 Task: Create new contact,   with mail id: 'Ella.Martinez@roundabouttheatre.org', first name: 'Ella', Last name: 'Martinez', Job Title: Research Scientist, Phone number (305) 555-9012. Change life cycle stage to  'Lead' and lead status to 'New'. Add new company to the associated contact: www.cisco.com and type: Other. Logged in from softage.10@softage.net
Action: Mouse moved to (63, 43)
Screenshot: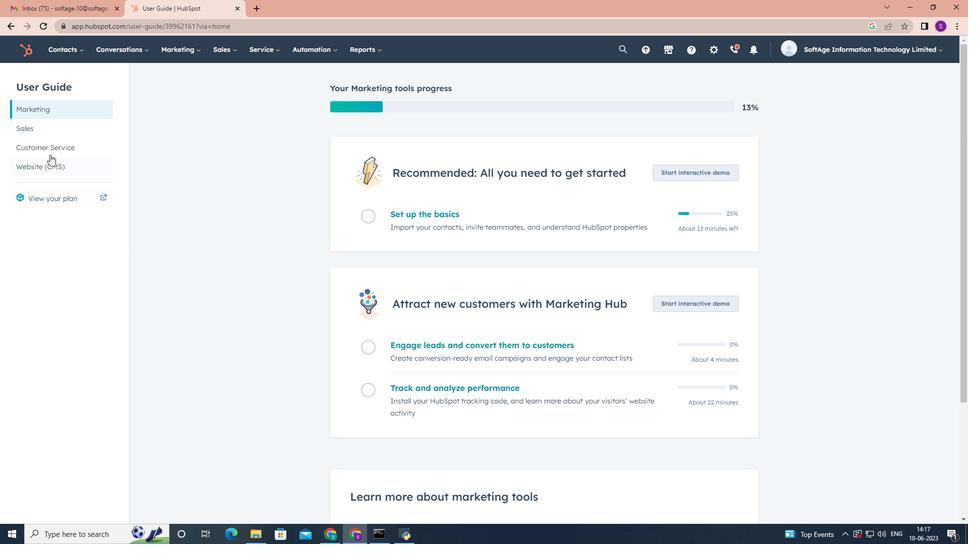 
Action: Mouse pressed left at (63, 43)
Screenshot: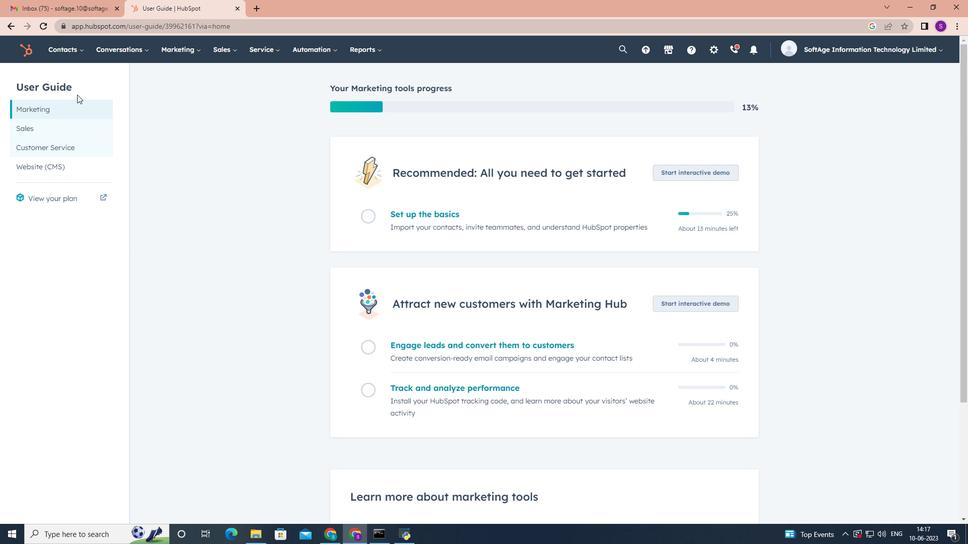 
Action: Mouse moved to (93, 84)
Screenshot: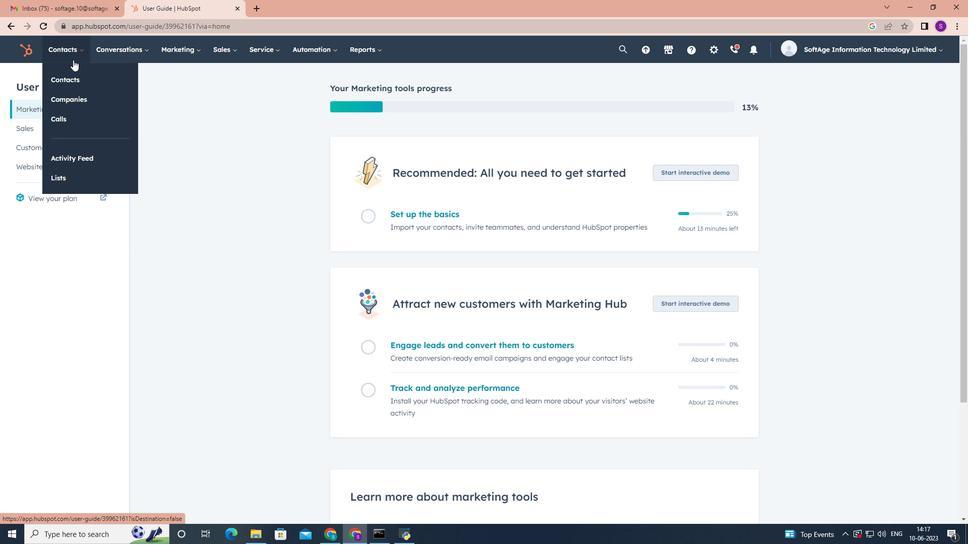 
Action: Mouse pressed left at (93, 84)
Screenshot: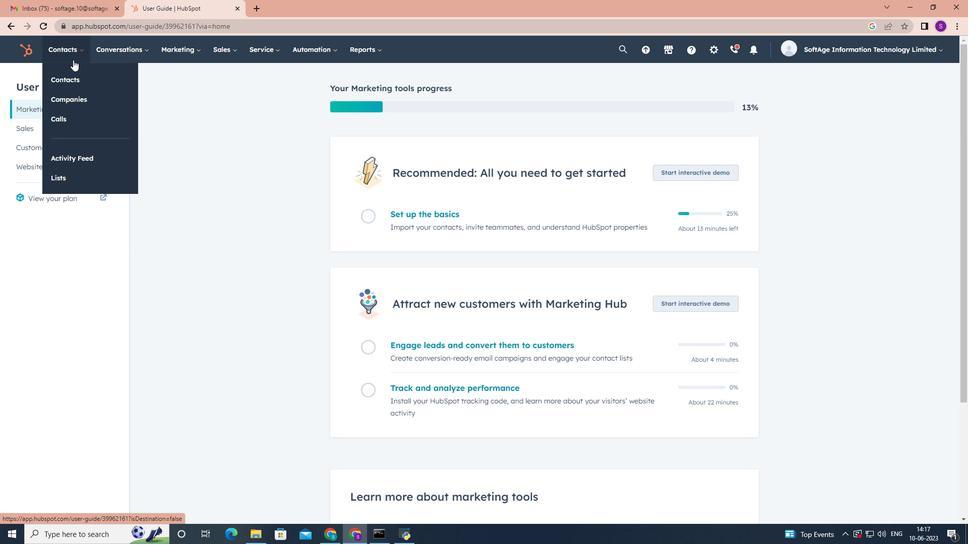 
Action: Mouse moved to (900, 83)
Screenshot: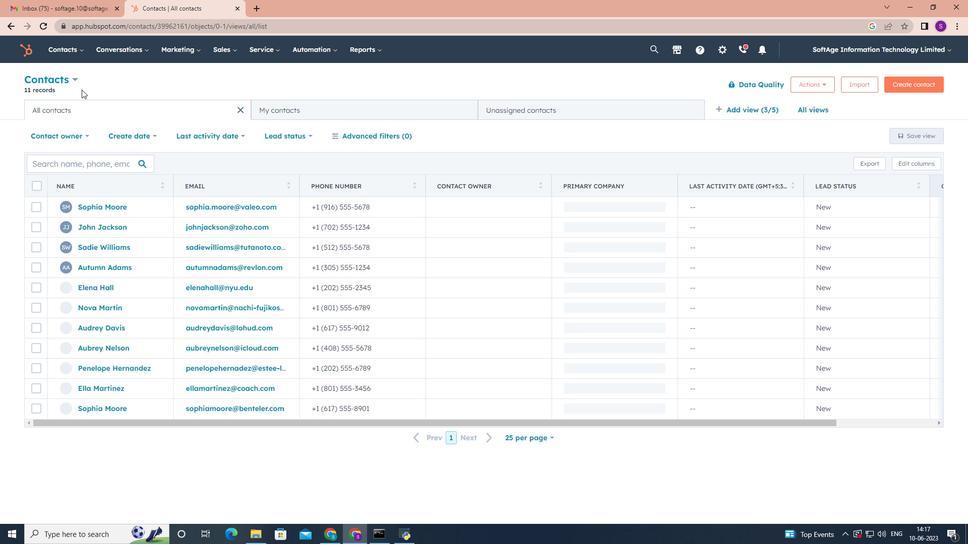 
Action: Mouse pressed left at (900, 83)
Screenshot: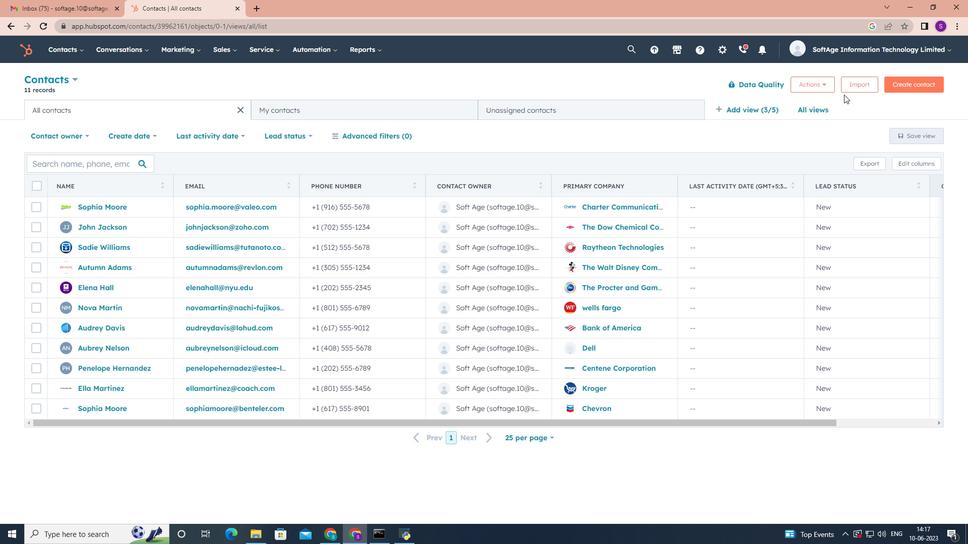 
Action: Mouse moved to (826, 134)
Screenshot: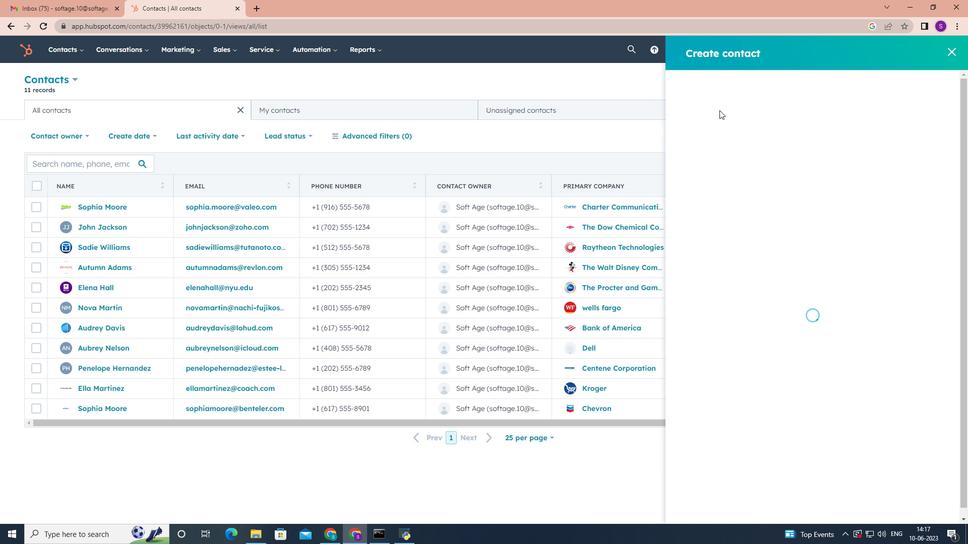 
Action: Mouse pressed left at (826, 134)
Screenshot: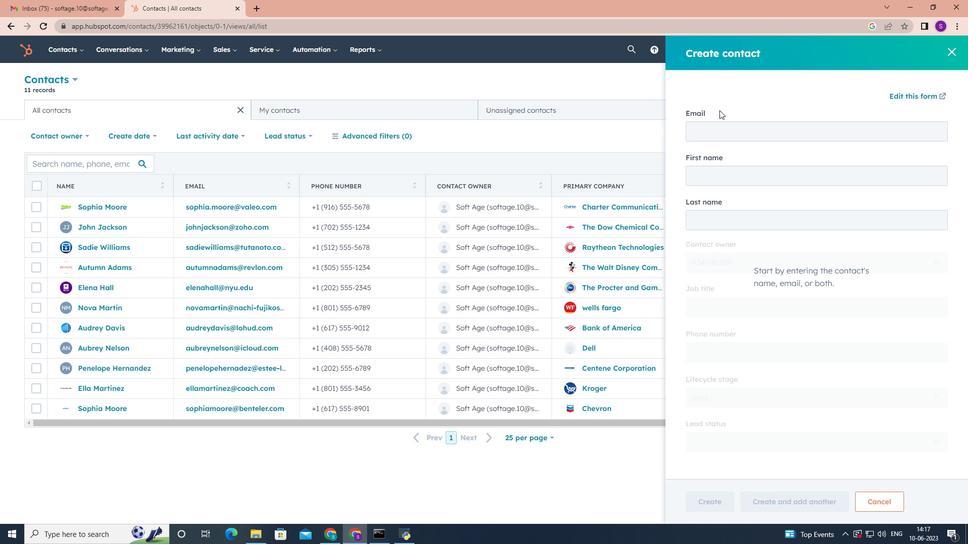 
Action: Key pressed <Key.shift>Ella.<Key.shift><Key.shift><Key.shift><Key.shift><Key.shift>Martinez<Key.shift>@roundabouttheatre.org<Key.tab><Key.shift><Key.shift><Key.shift><Key.shift><Key.shift><Key.shift><Key.shift><Key.shift><Key.shift><Key.shift><Key.shift><Key.shift><Key.shift><Key.shift><Key.shift><Key.shift><Key.shift><Key.shift><Key.shift><Key.shift><Key.shift><Key.shift><Key.shift>Ella<Key.tab><Key.shift><Key.shift><Key.shift><Key.shift><Key.shift><Key.shift><Key.shift><Key.shift><Key.shift><Key.shift><Key.shift><Key.shift><Key.shift><Key.shift><Key.shift><Key.shift><Key.shift><Key.shift><Key.shift><Key.shift><Key.shift><Key.shift><Key.shift><Key.shift><Key.shift>Martinez<Key.tab><Key.tab><Key.shift>Research<Key.space><Key.shift>cientist<Key.tab>3055559012<Key.tab><Key.tab><Key.tab><Key.tab><Key.enter>
Screenshot: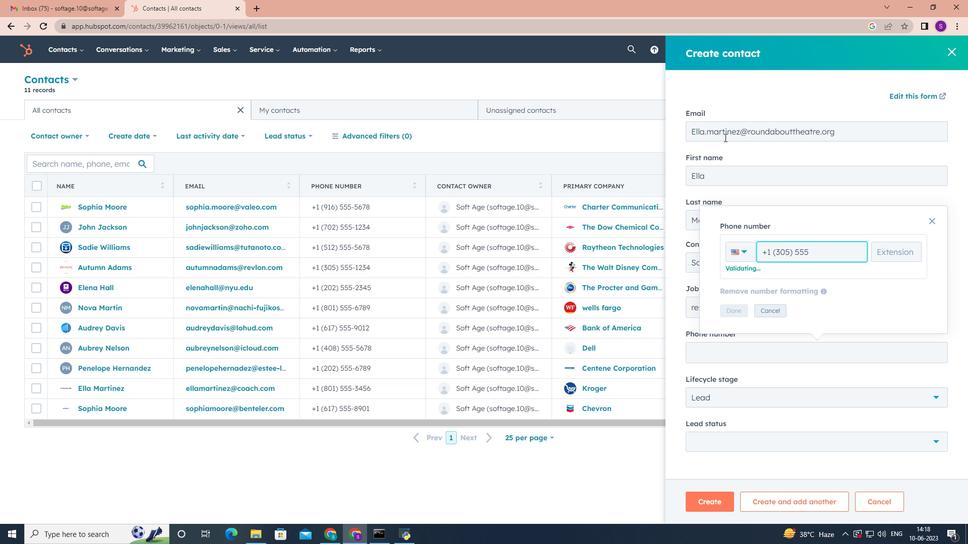
Action: Mouse scrolled (826, 134) with delta (0, 0)
Screenshot: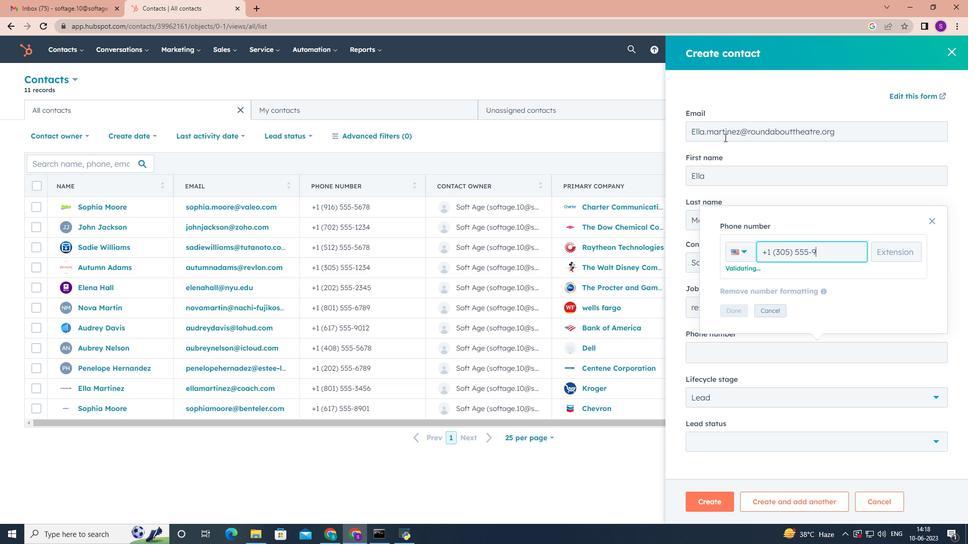 
Action: Mouse scrolled (826, 134) with delta (0, 0)
Screenshot: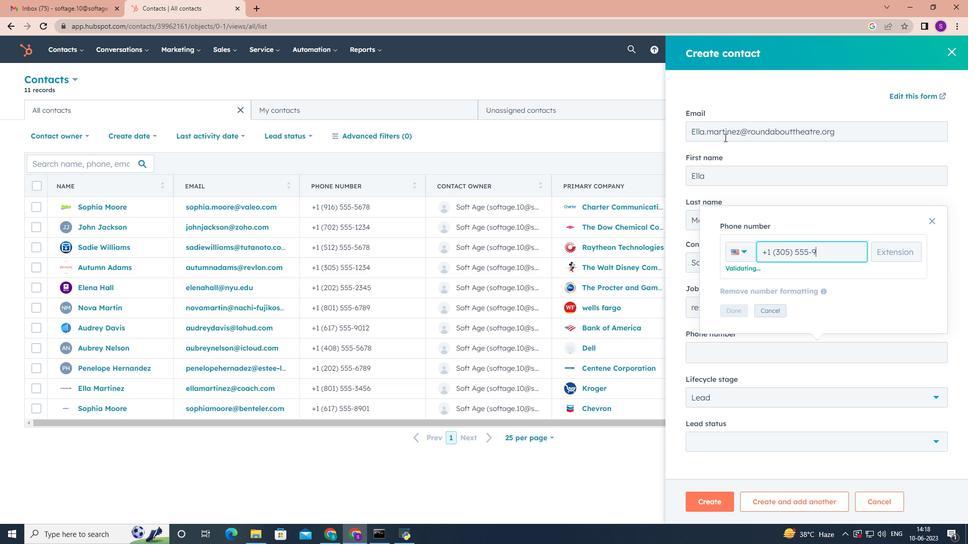 
Action: Mouse scrolled (826, 134) with delta (0, 0)
Screenshot: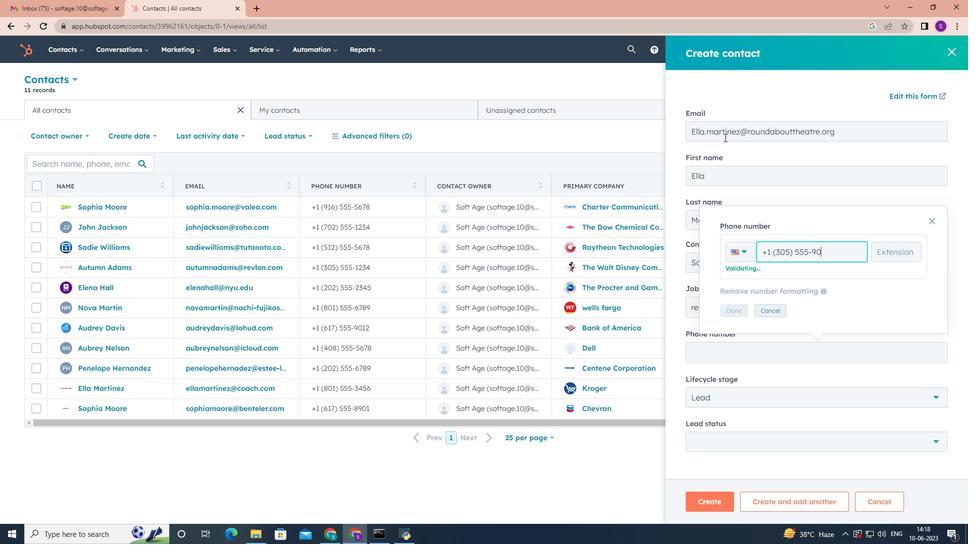 
Action: Mouse scrolled (826, 134) with delta (0, 0)
Screenshot: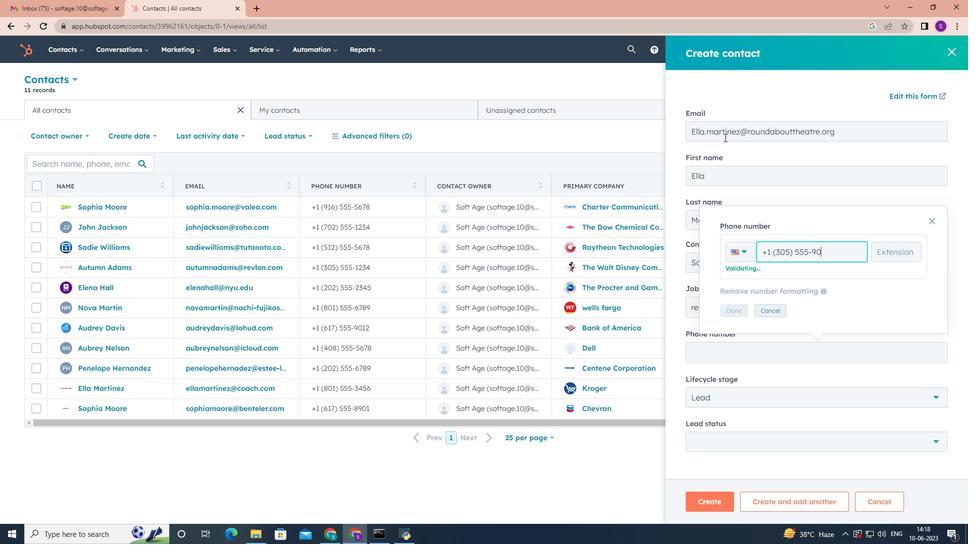 
Action: Mouse moved to (944, 391)
Screenshot: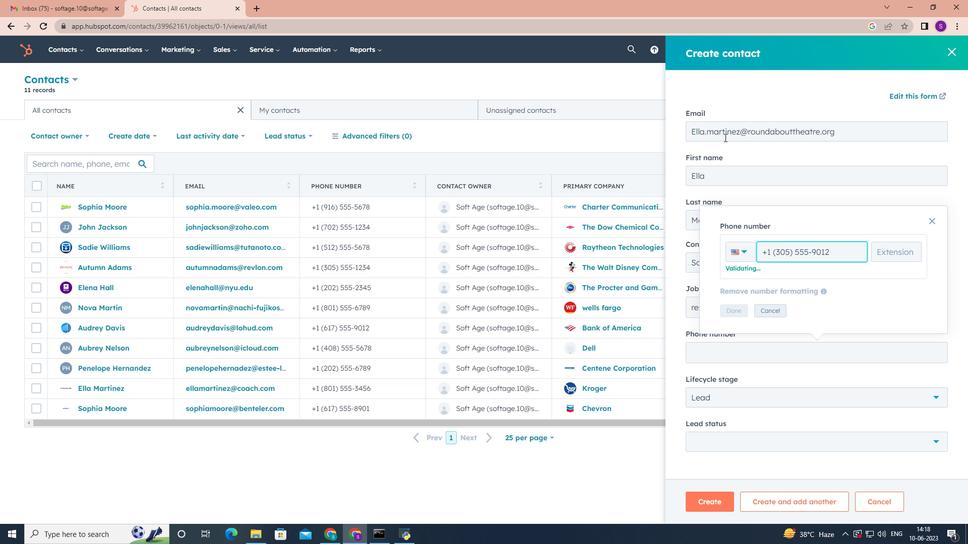 
Action: Mouse pressed left at (944, 391)
Screenshot: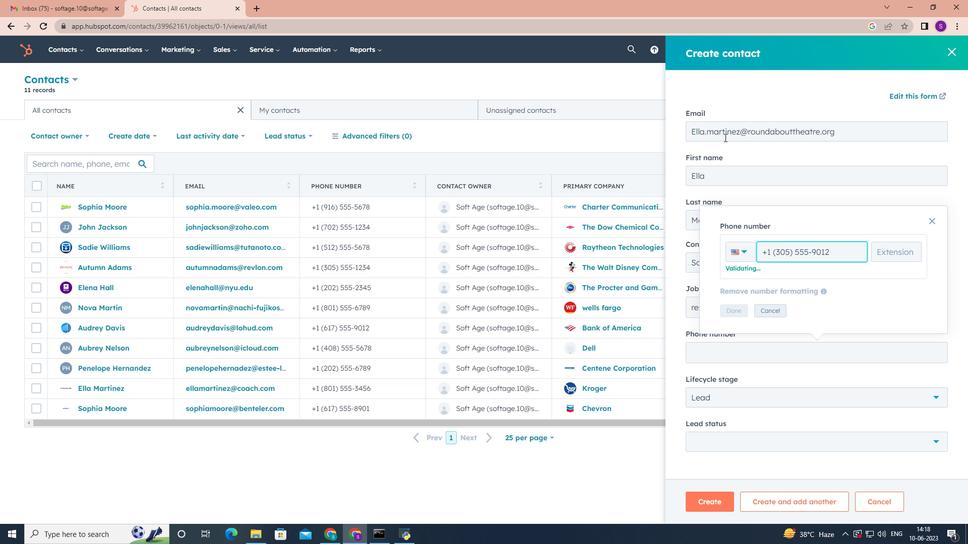 
Action: Mouse moved to (771, 302)
Screenshot: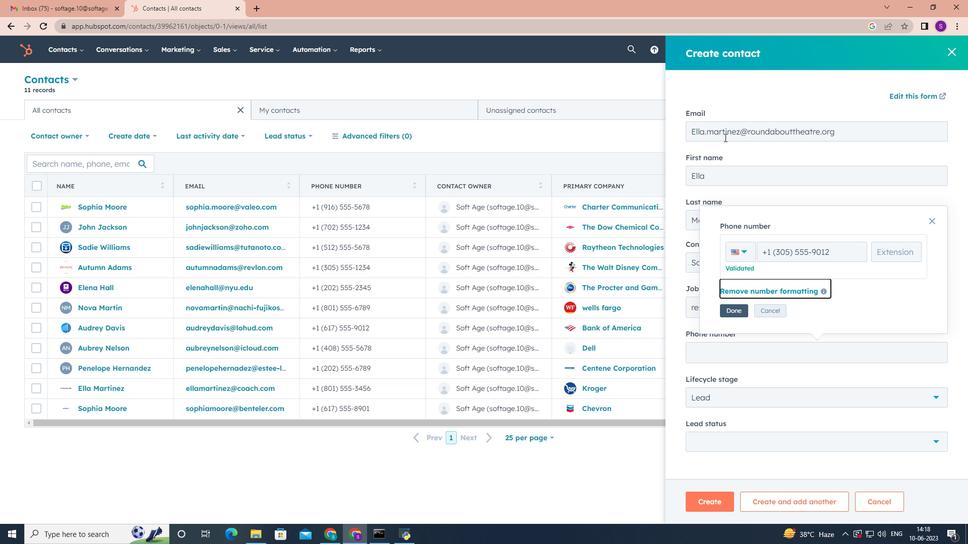
Action: Mouse pressed left at (771, 302)
Screenshot: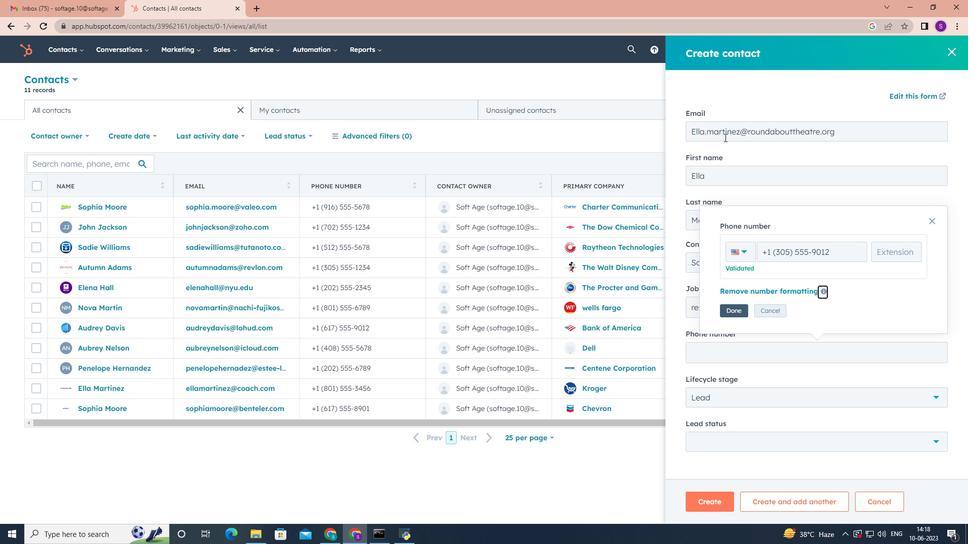 
Action: Mouse moved to (943, 446)
Screenshot: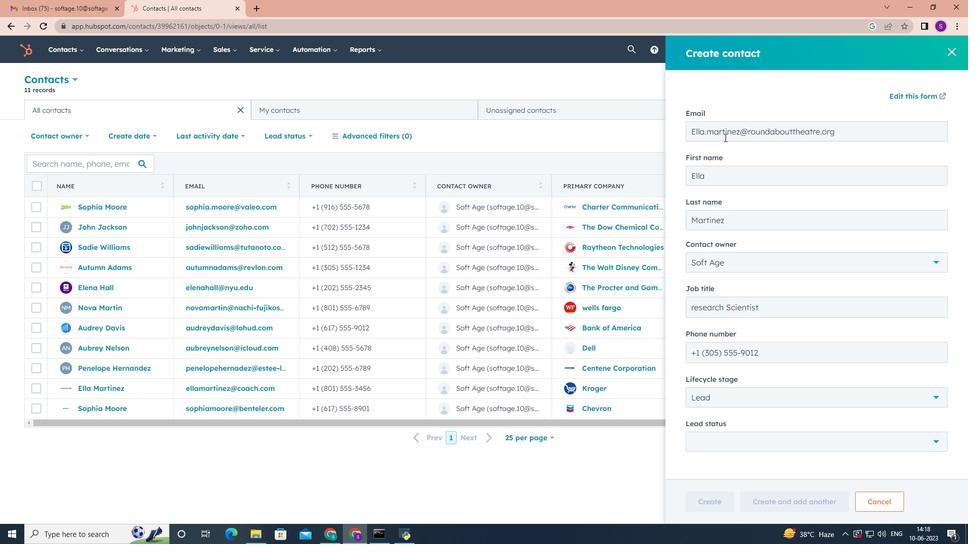 
Action: Mouse pressed left at (943, 446)
Screenshot: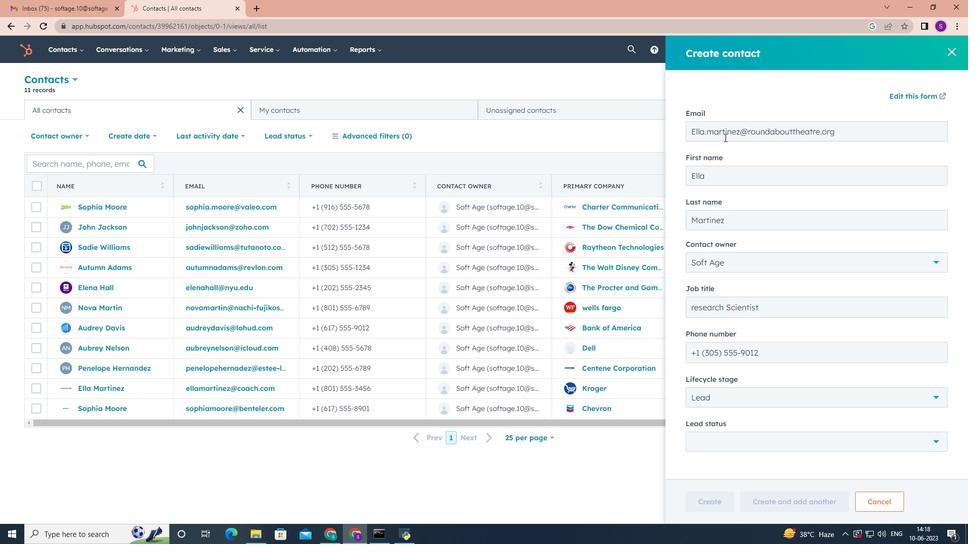 
Action: Mouse moved to (745, 344)
Screenshot: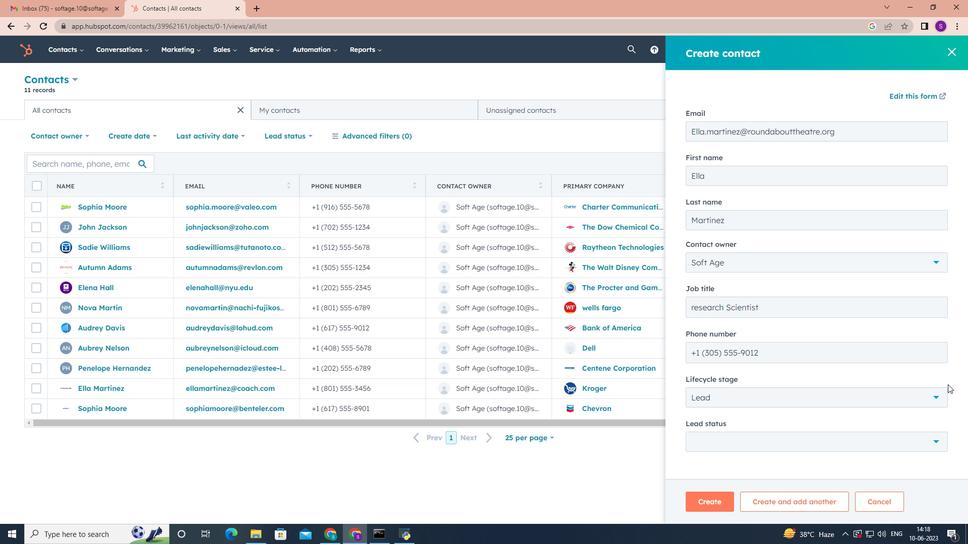 
Action: Mouse pressed left at (745, 344)
Screenshot: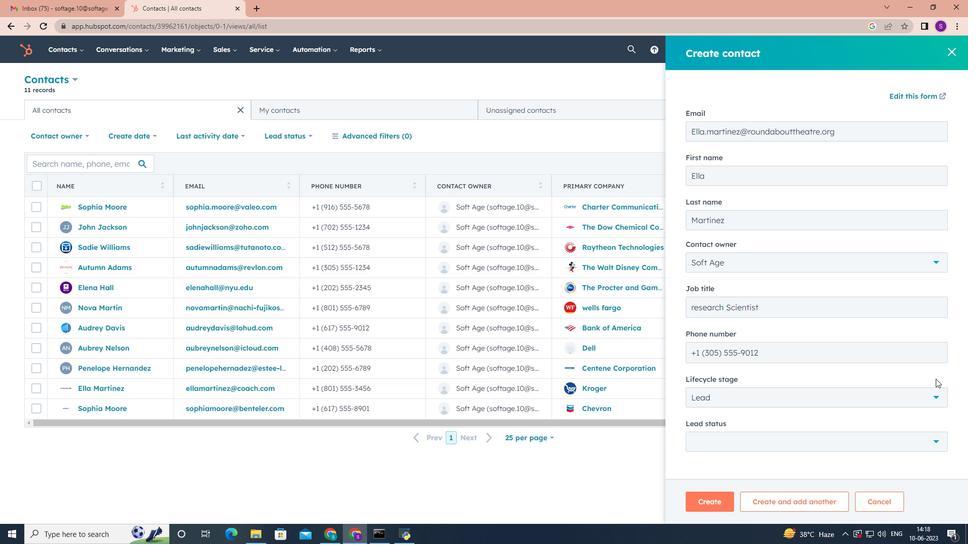 
Action: Mouse moved to (717, 504)
Screenshot: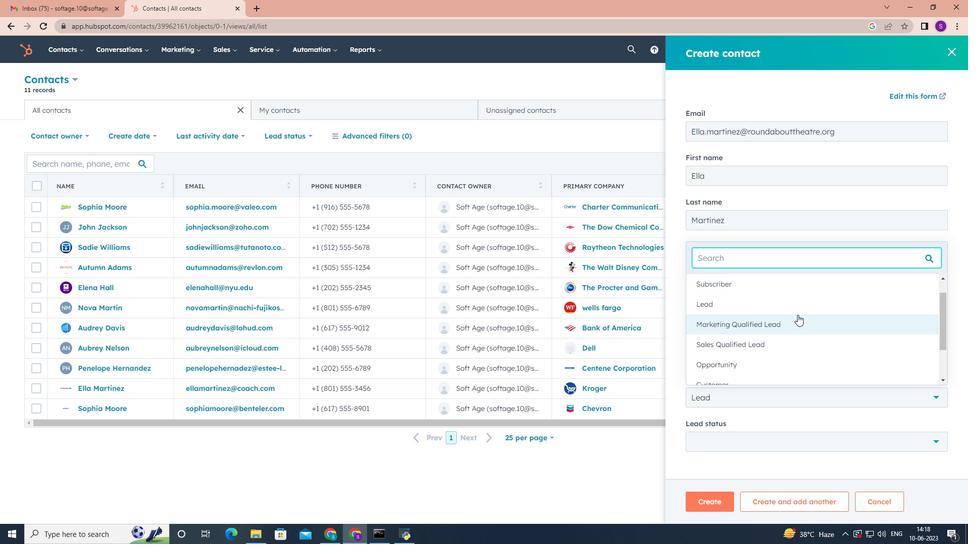 
Action: Mouse pressed left at (717, 504)
Screenshot: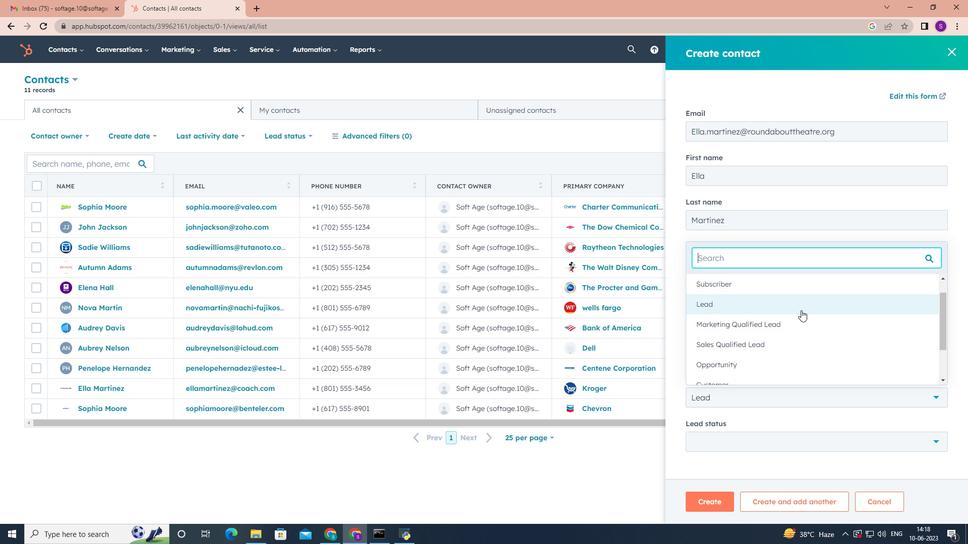 
Action: Mouse moved to (681, 328)
Screenshot: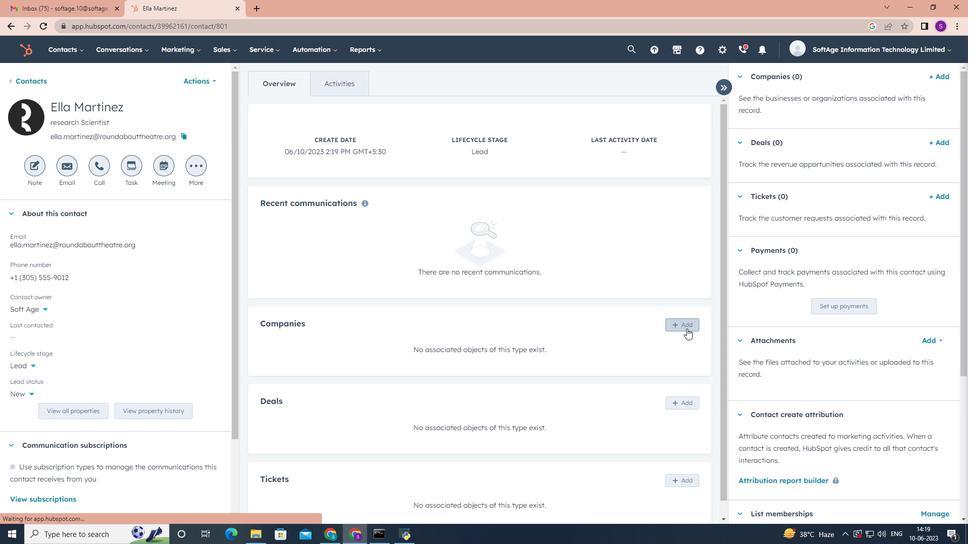 
Action: Mouse pressed left at (681, 328)
Screenshot: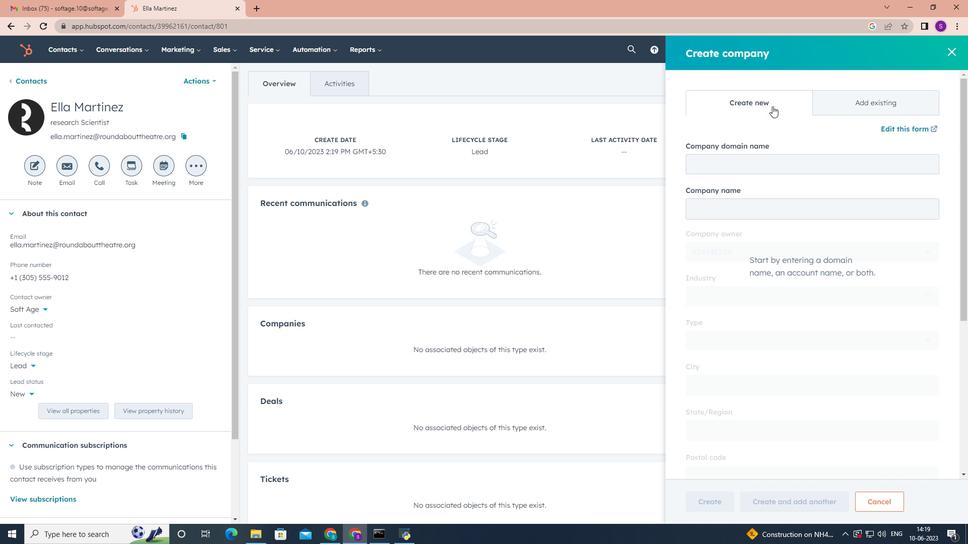 
Action: Mouse moved to (744, 114)
Screenshot: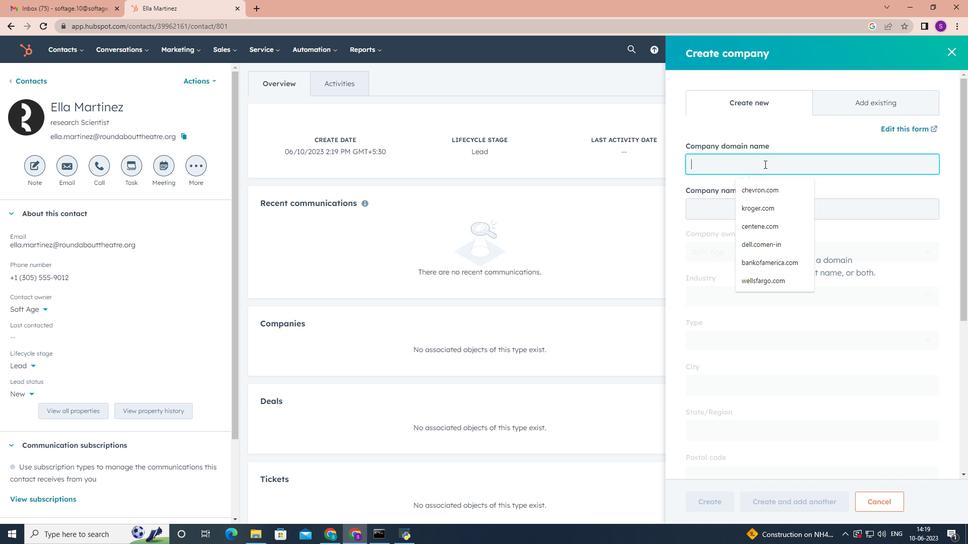 
Action: Mouse pressed left at (744, 114)
Screenshot: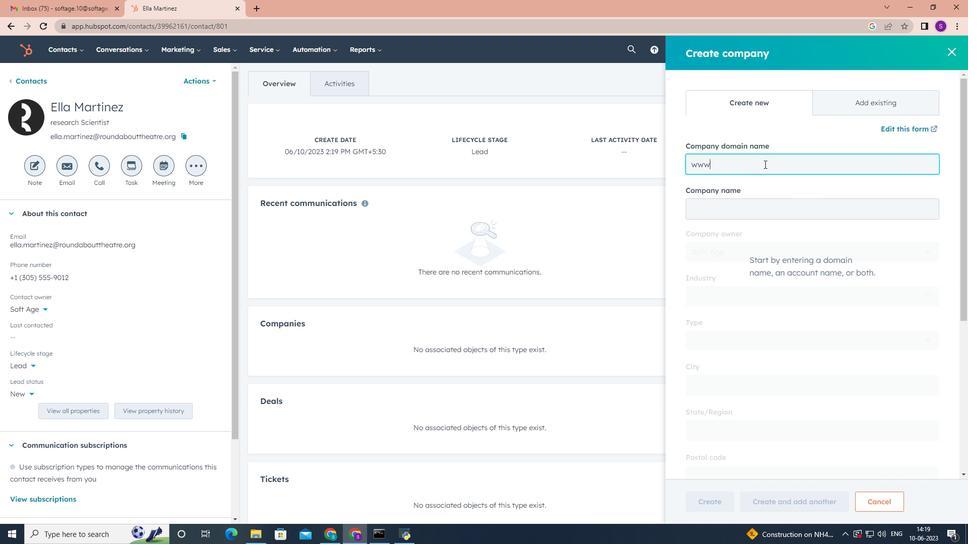 
Action: Mouse moved to (744, 171)
Screenshot: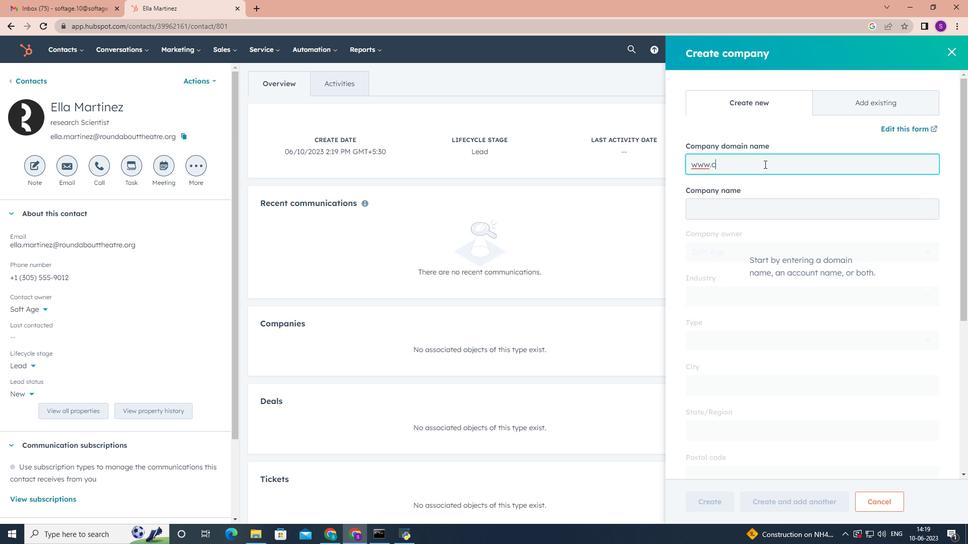 
Action: Mouse pressed left at (744, 171)
Screenshot: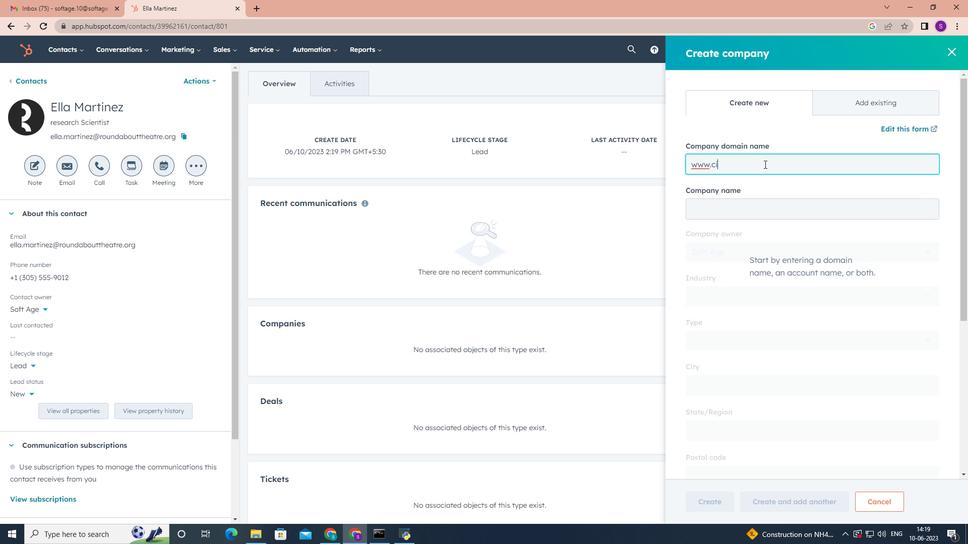 
Action: Mouse moved to (73, 54)
Screenshot: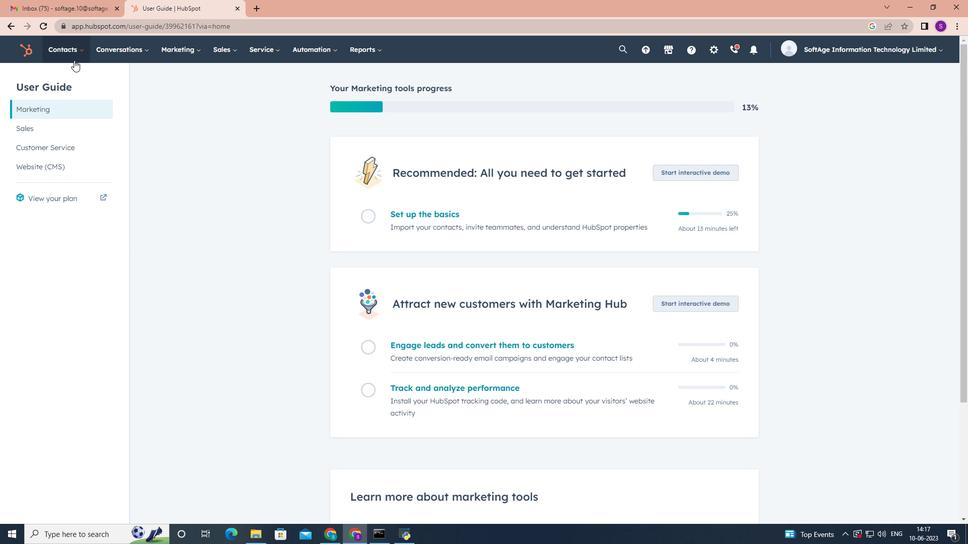 
Action: Mouse pressed left at (73, 54)
Screenshot: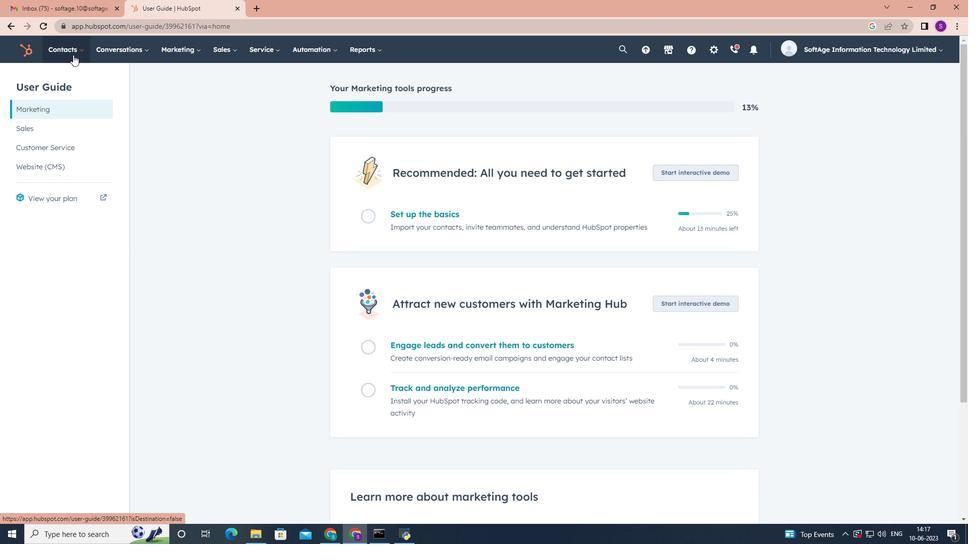 
Action: Mouse moved to (77, 86)
Screenshot: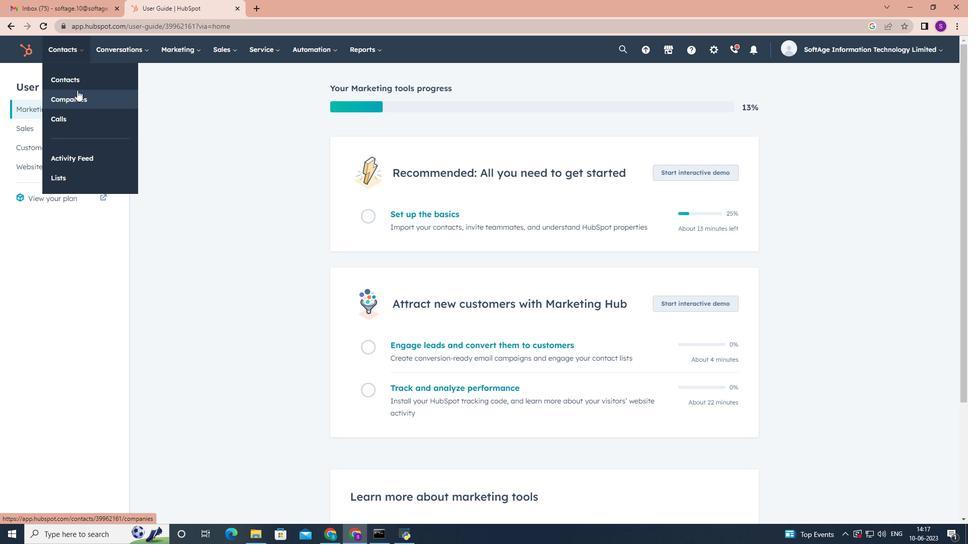 
Action: Mouse pressed left at (77, 86)
Screenshot: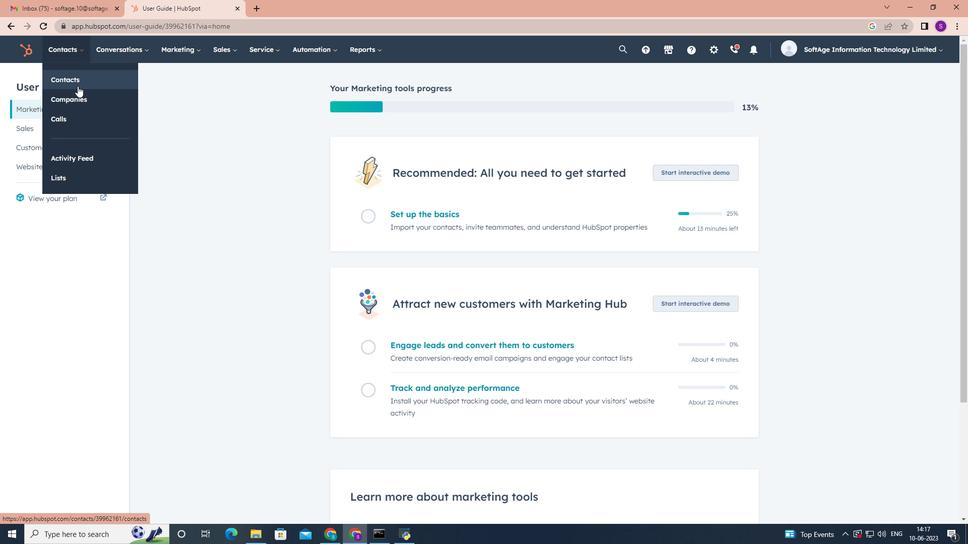 
Action: Mouse moved to (925, 86)
Screenshot: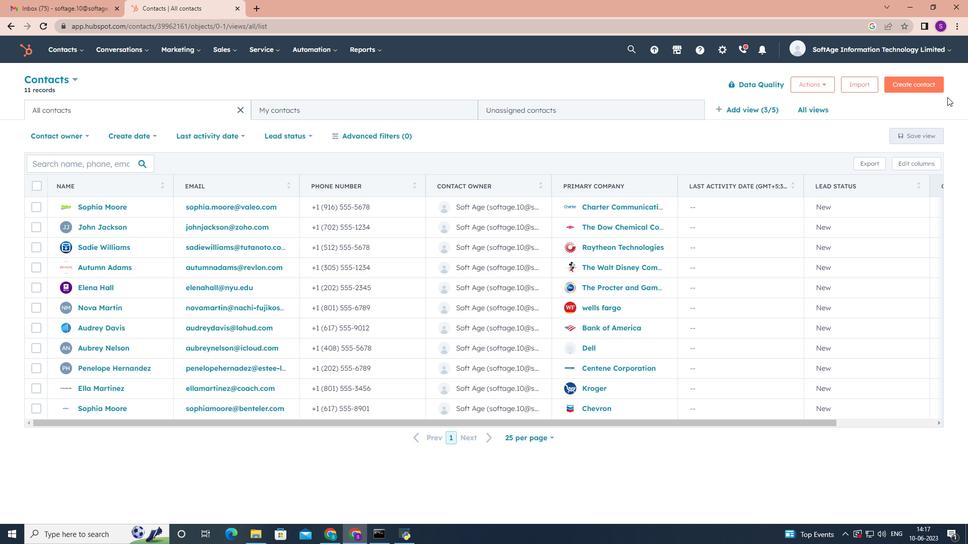 
Action: Mouse pressed left at (925, 86)
Screenshot: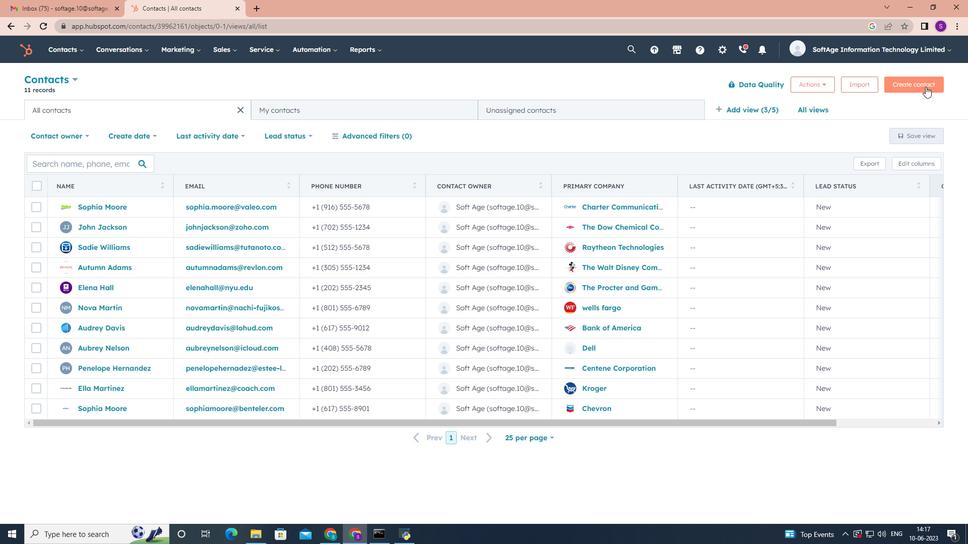 
Action: Mouse moved to (724, 137)
Screenshot: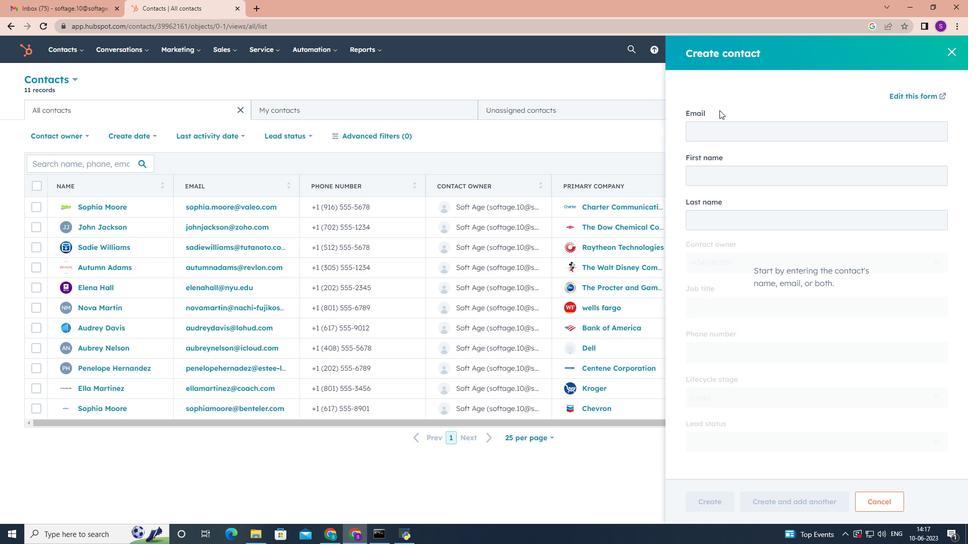 
Action: Mouse pressed left at (724, 137)
Screenshot: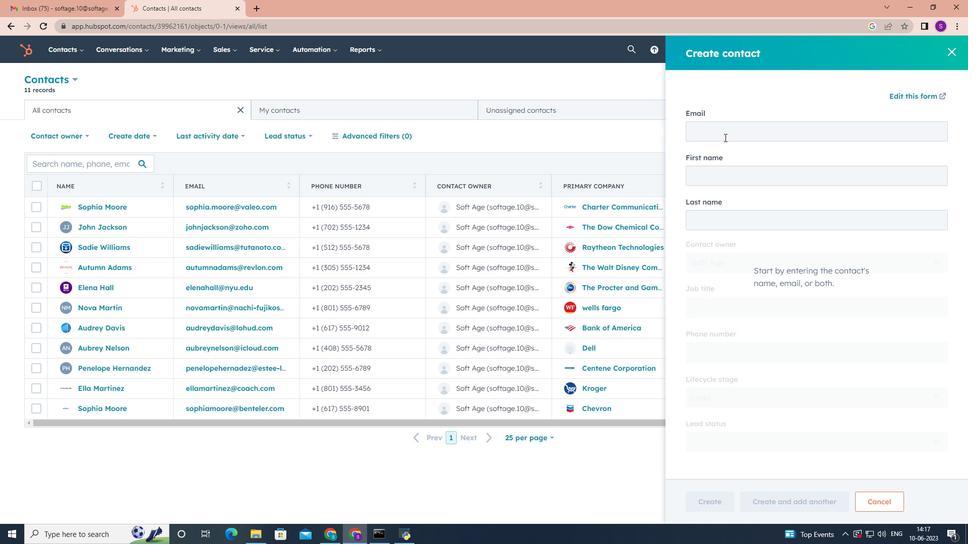 
Action: Key pressed <Key.shift>Ella.<Key.shift>martinez<Key.shift>@roundaboutth
Screenshot: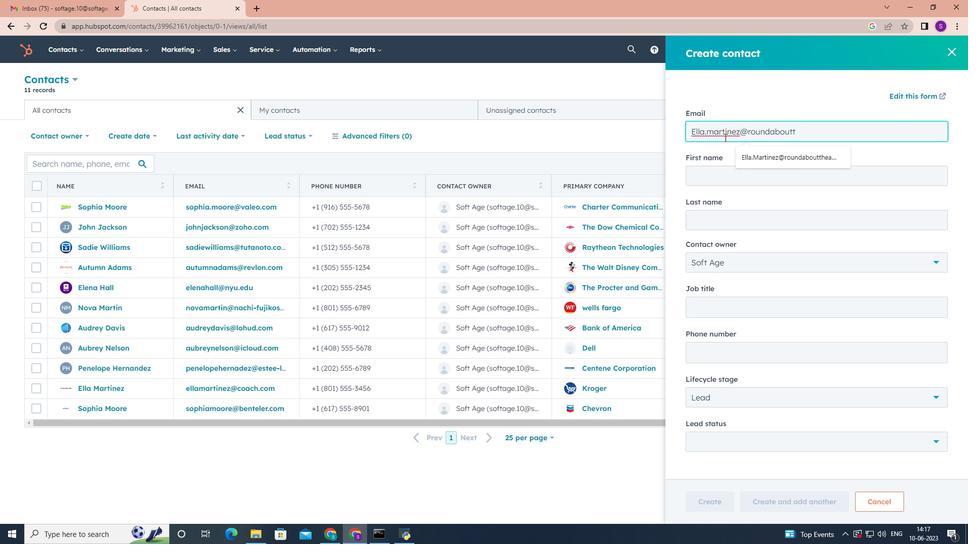 
Action: Mouse moved to (724, 137)
Screenshot: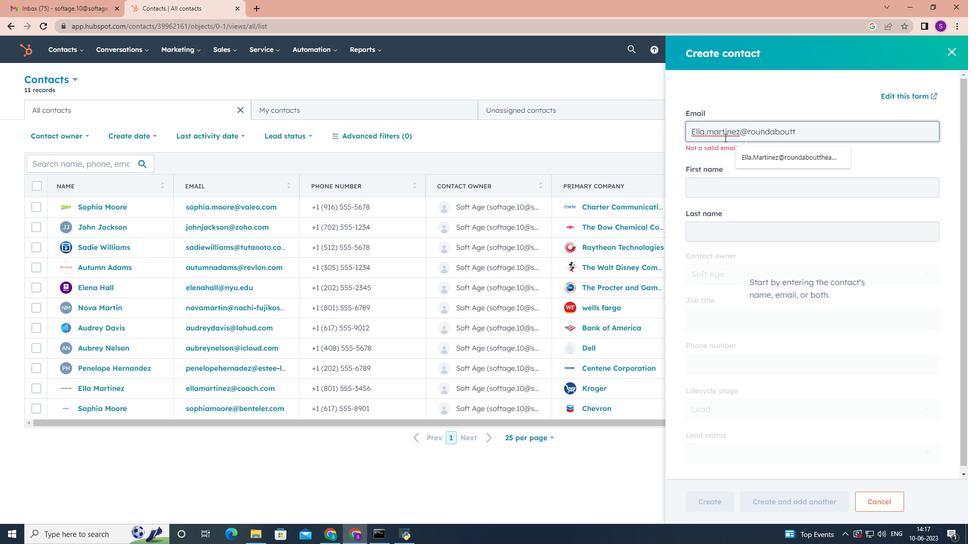 
Action: Key pressed eatre.org<Key.tab><Key.shift><Key.shift><Key.shift><Key.shift><Key.shift><Key.shift><Key.shift><Key.shift><Key.shift><Key.shift><Key.shift><Key.shift><Key.shift><Key.shift><Key.shift><Key.shift><Key.shift><Key.shift><Key.shift><Key.shift><Key.shift><Key.shift><Key.shift><Key.shift><Key.shift>Ella<Key.tab><Key.shift><Key.shift><Key.shift><Key.shift><Key.shift><Key.shift><Key.shift><Key.shift><Key.shift><Key.shift><Key.shift><Key.shift><Key.shift><Key.shift><Key.shift><Key.shift><Key.shift><Key.shift><Key.shift><Key.shift><Key.shift><Key.shift><Key.shift><Key.shift><Key.shift><Key.shift><Key.shift><Key.shift><Key.shift><Key.shift>Martinez<Key.tab><Key.tab><Key.shift><Key.shift><Key.shift><Key.shift><Key.shift>rec<Key.backspace>search<Key.space><Key.shift>Scientist<Key.tab>3055559012<Key.tab><Key.tab><Key.tab><Key.tab><Key.enter>
Screenshot: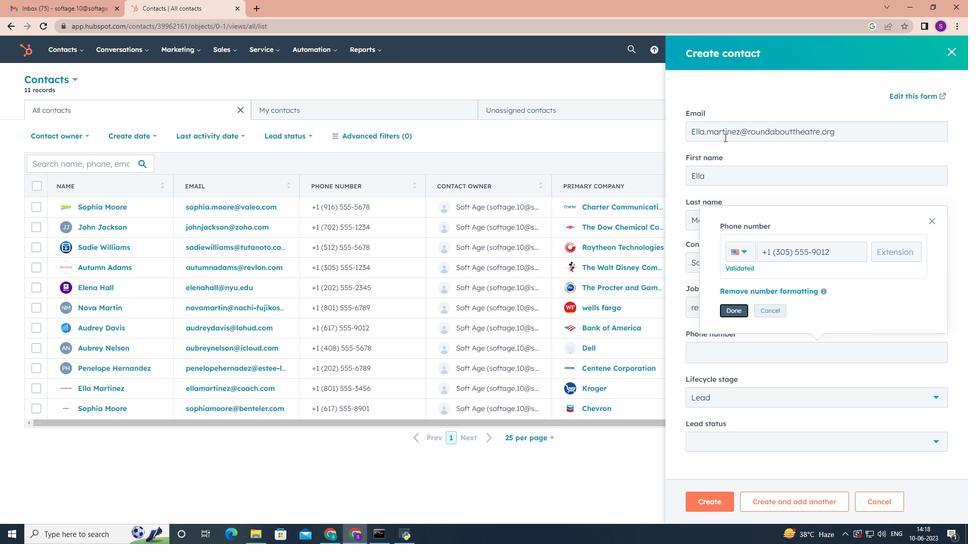 
Action: Mouse moved to (935, 401)
Screenshot: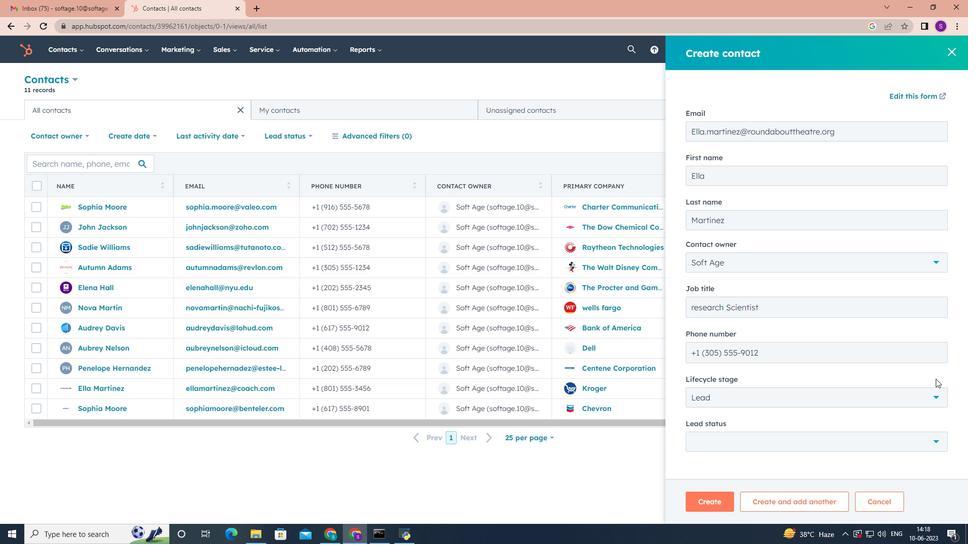 
Action: Mouse pressed left at (935, 401)
Screenshot: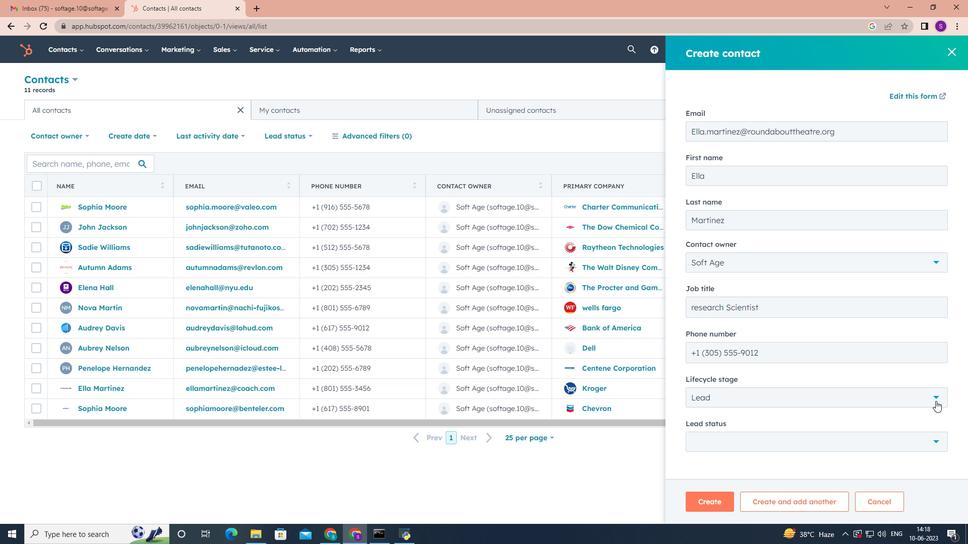 
Action: Mouse moved to (802, 308)
Screenshot: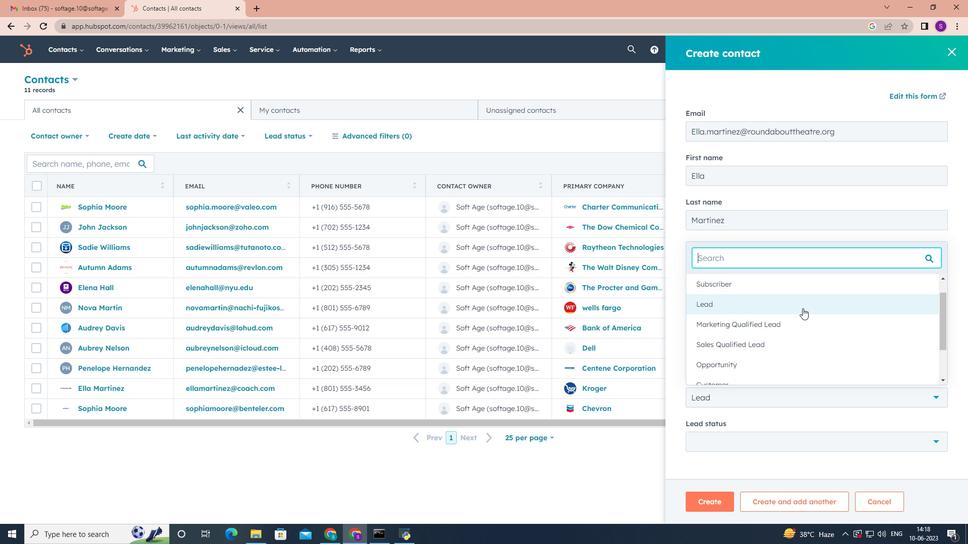 
Action: Mouse pressed left at (802, 308)
Screenshot: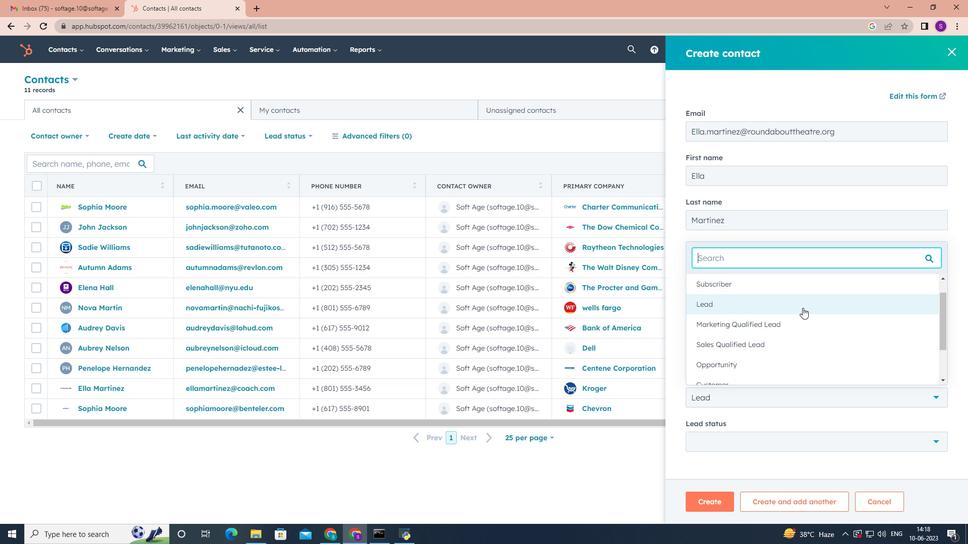 
Action: Mouse moved to (919, 442)
Screenshot: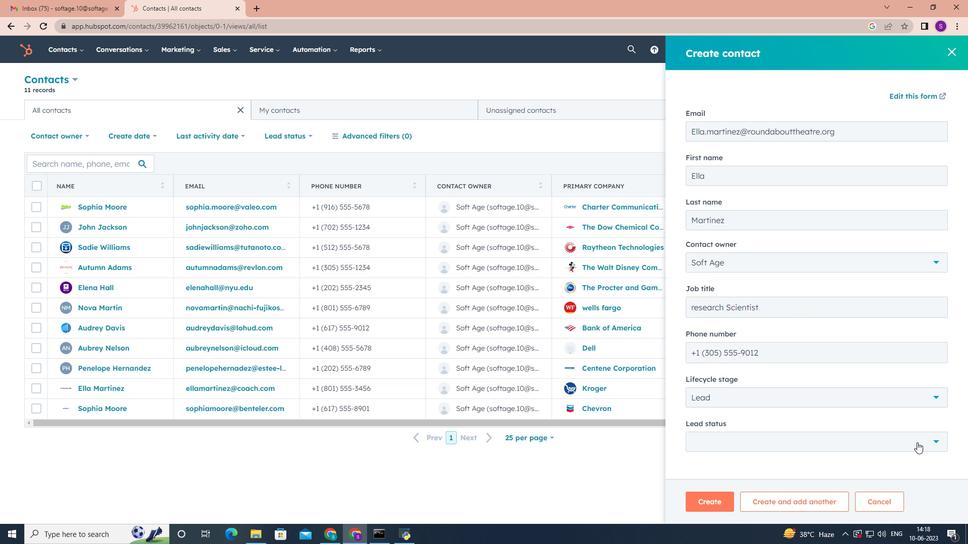 
Action: Mouse pressed left at (919, 442)
Screenshot: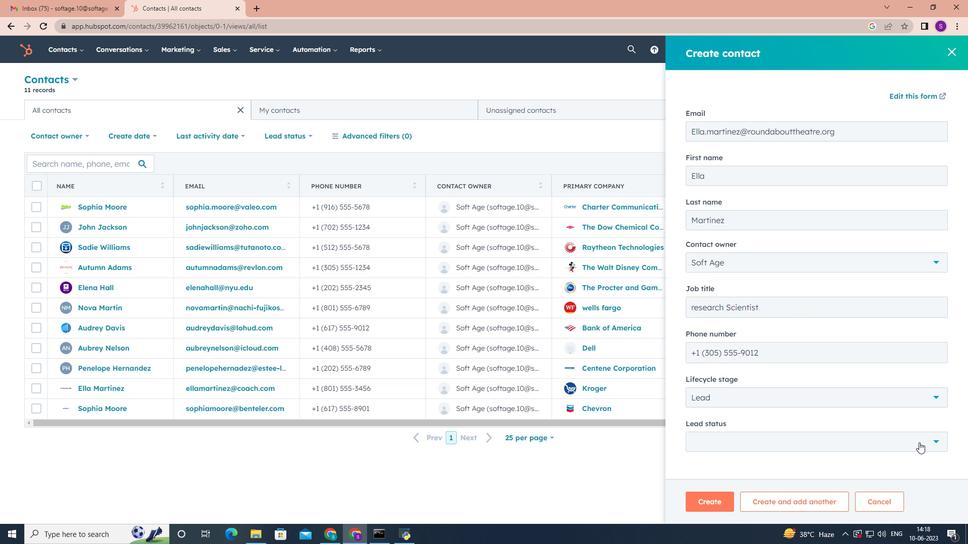 
Action: Mouse moved to (789, 356)
Screenshot: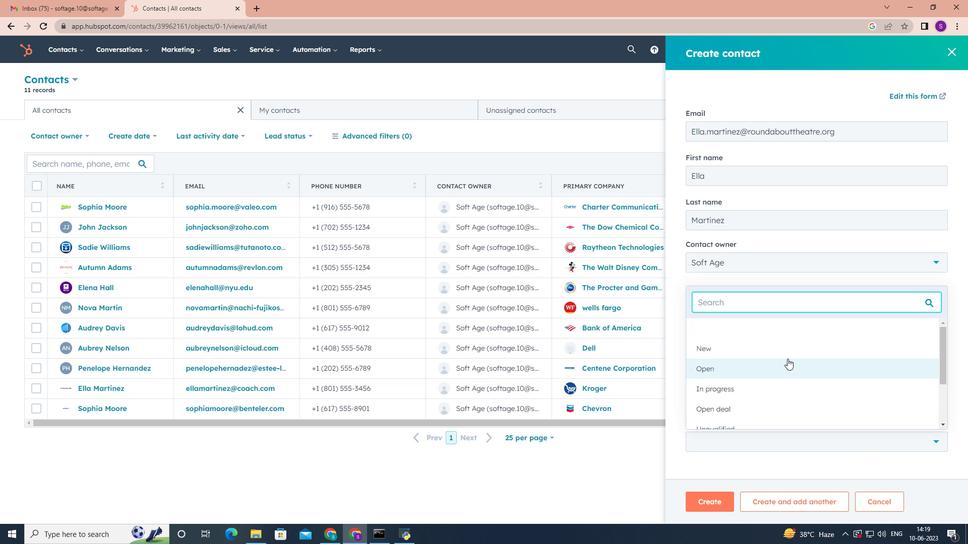 
Action: Mouse pressed left at (789, 356)
Screenshot: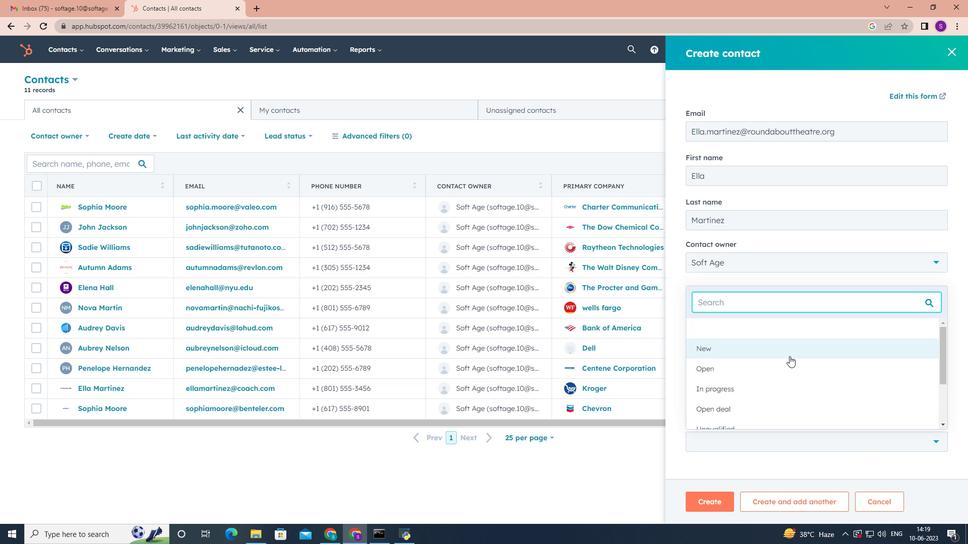 
Action: Mouse moved to (715, 504)
Screenshot: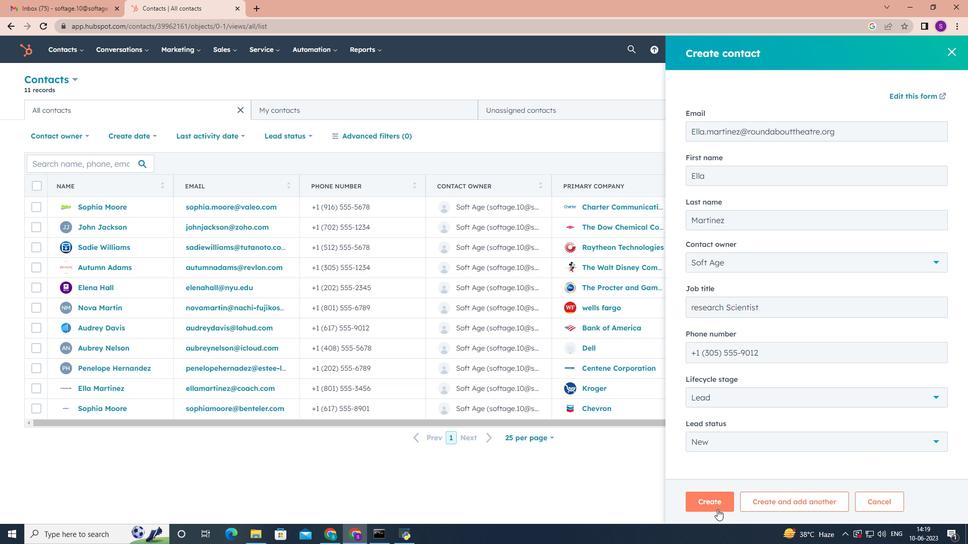 
Action: Mouse pressed left at (715, 504)
Screenshot: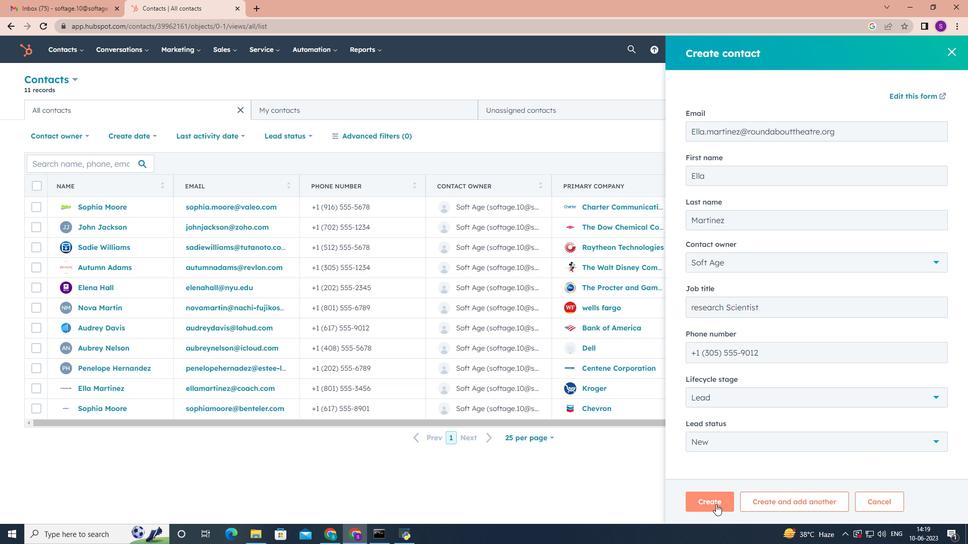 
Action: Mouse moved to (686, 328)
Screenshot: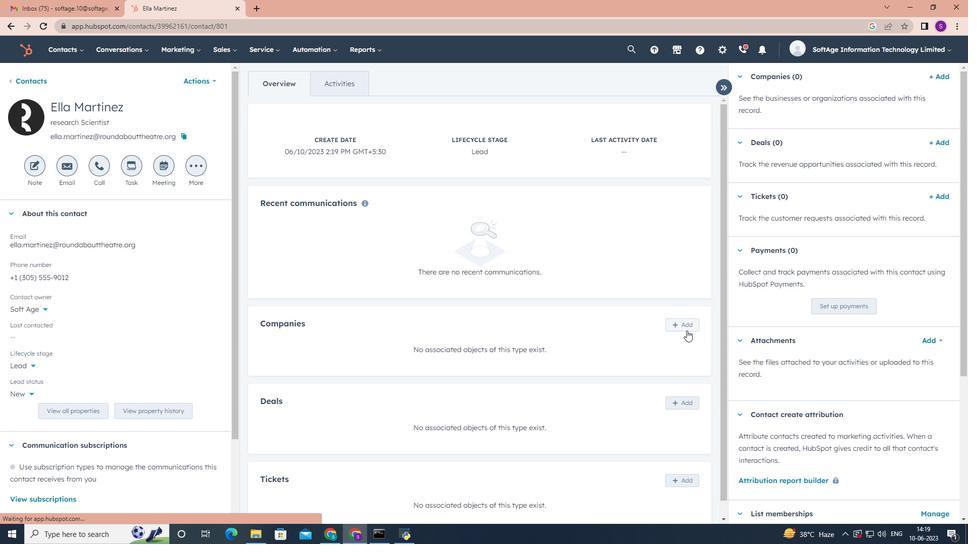 
Action: Mouse pressed left at (686, 328)
Screenshot: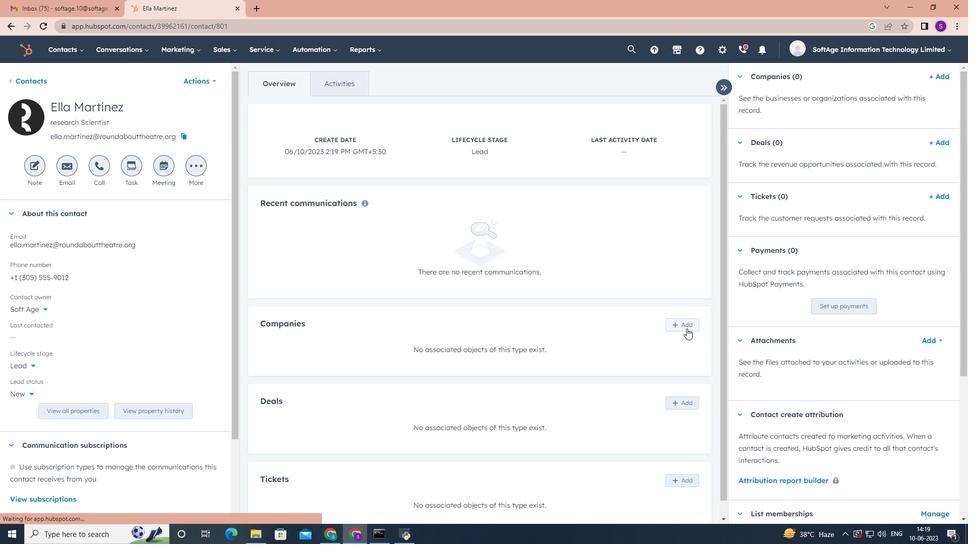 
Action: Mouse moved to (772, 106)
Screenshot: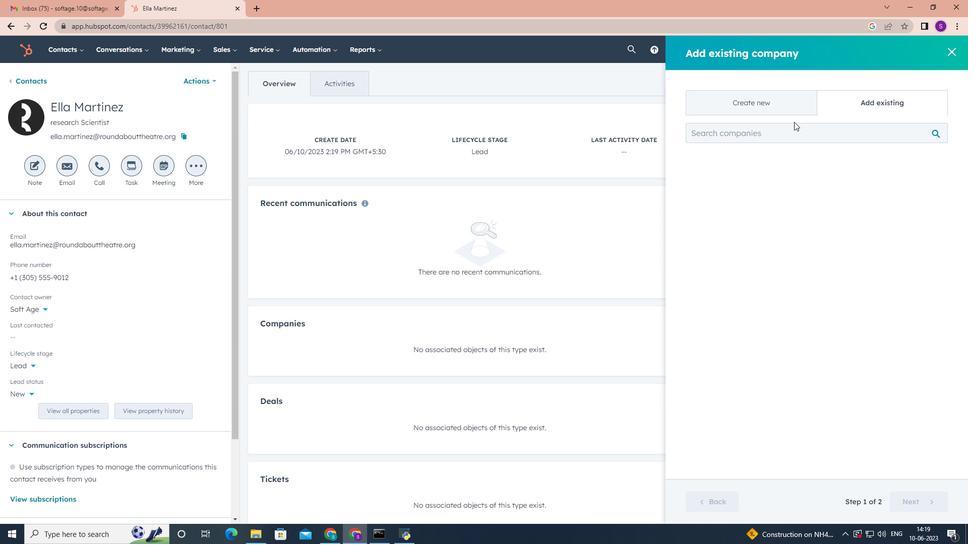 
Action: Mouse pressed left at (772, 106)
Screenshot: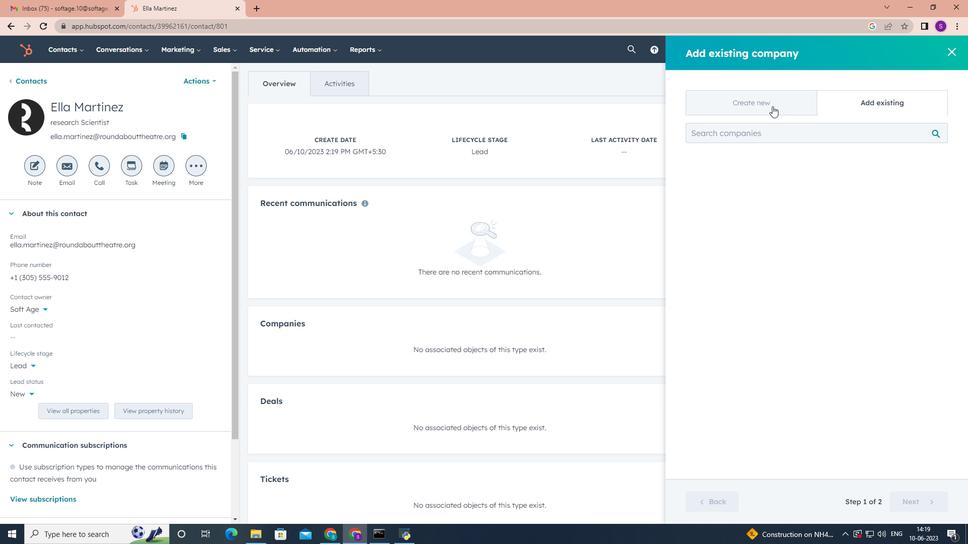 
Action: Mouse moved to (764, 164)
Screenshot: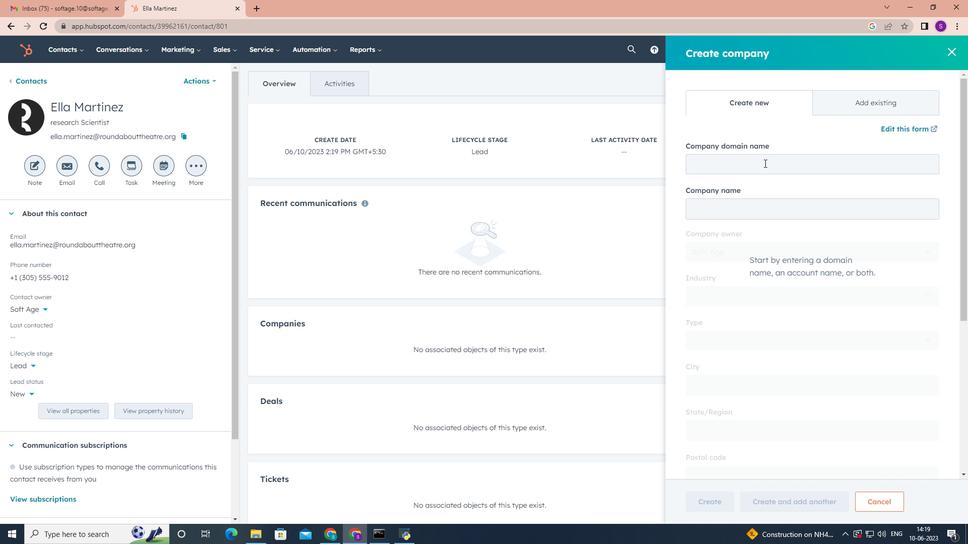
Action: Mouse pressed left at (764, 164)
Screenshot: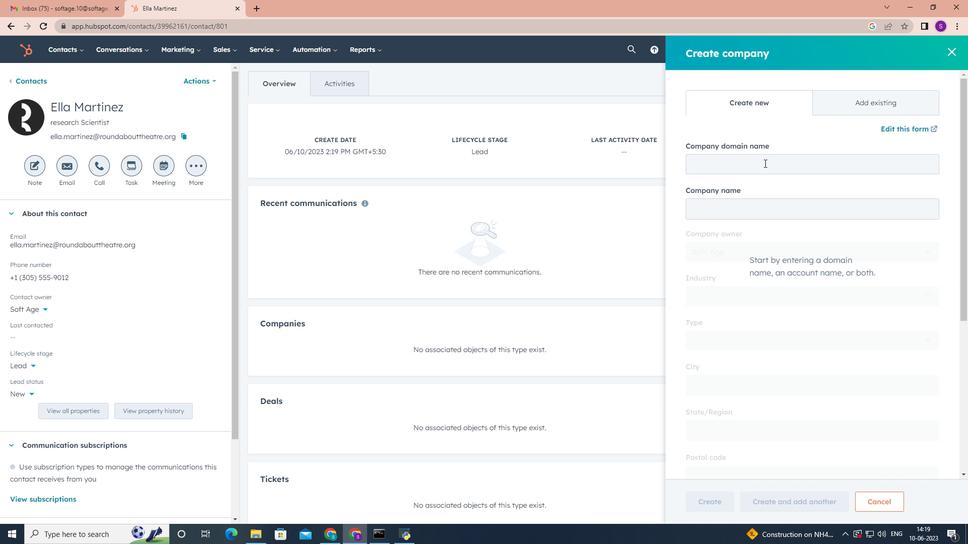 
Action: Key pressed www.cisco.com
Screenshot: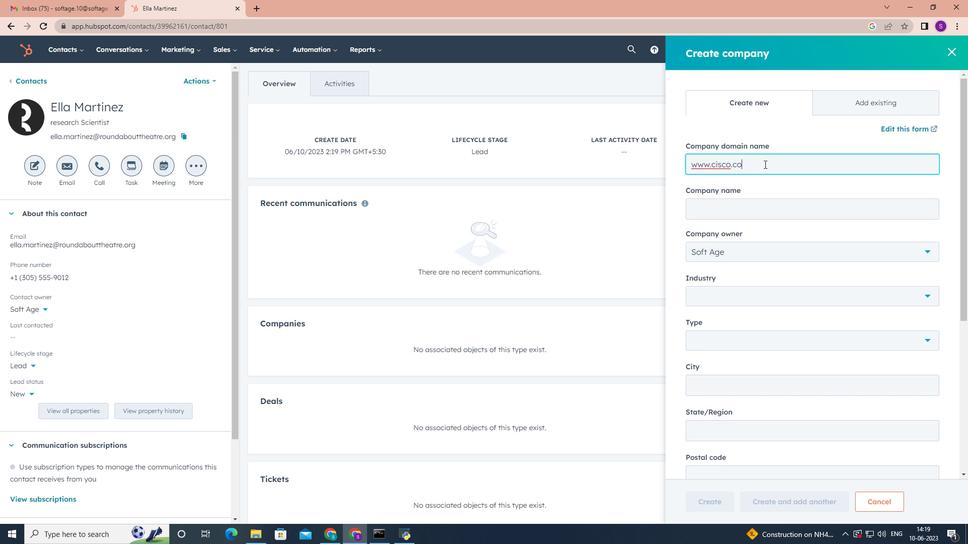 
Action: Mouse moved to (777, 244)
Screenshot: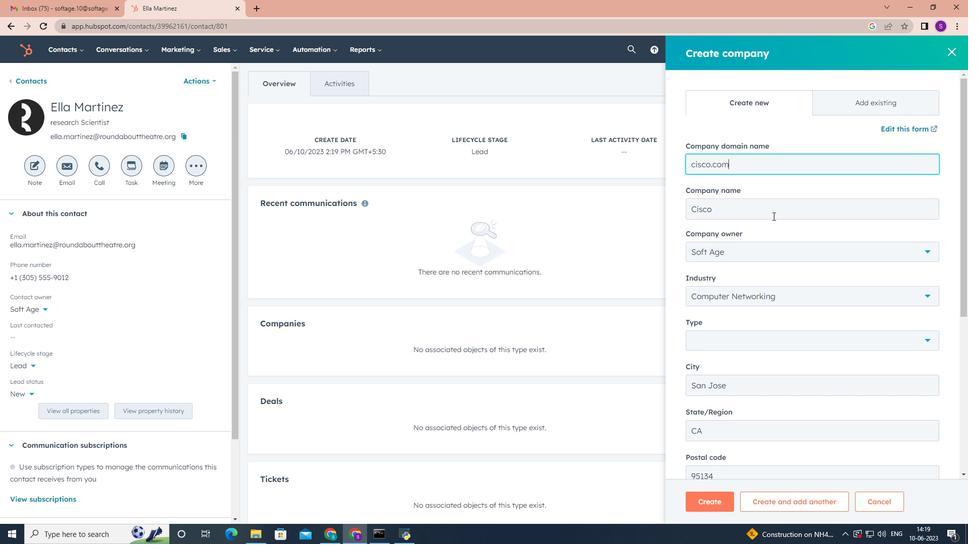 
Action: Mouse scrolled (777, 243) with delta (0, 0)
Screenshot: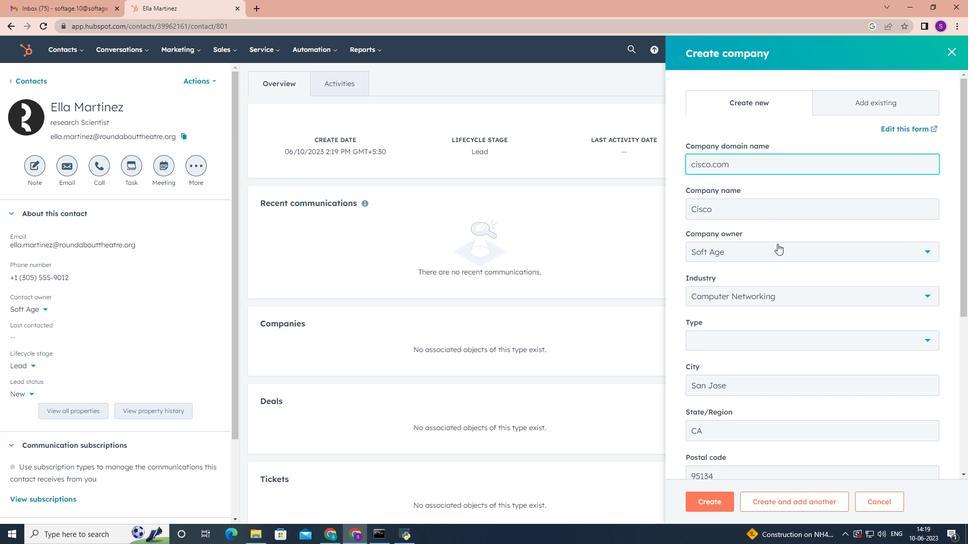 
Action: Mouse scrolled (777, 243) with delta (0, 0)
Screenshot: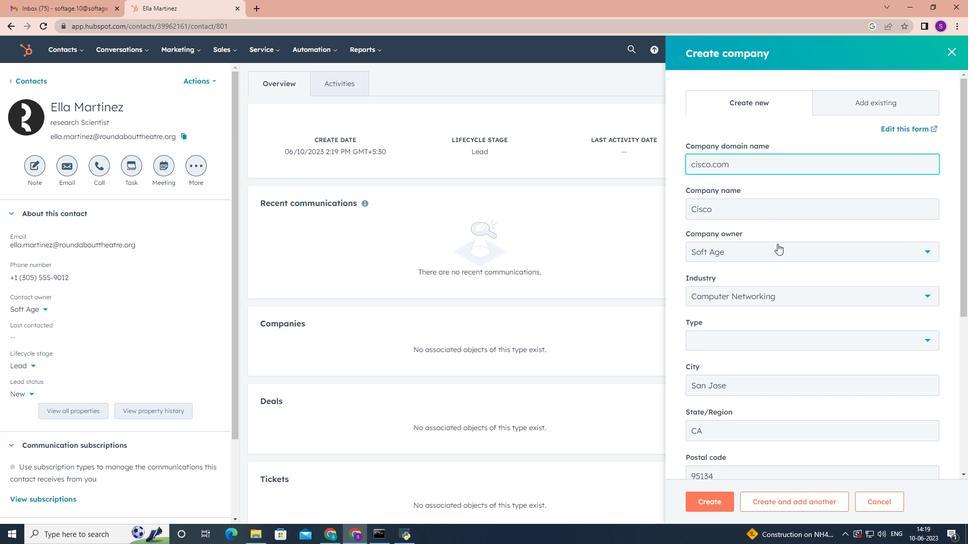 
Action: Mouse moved to (778, 250)
Screenshot: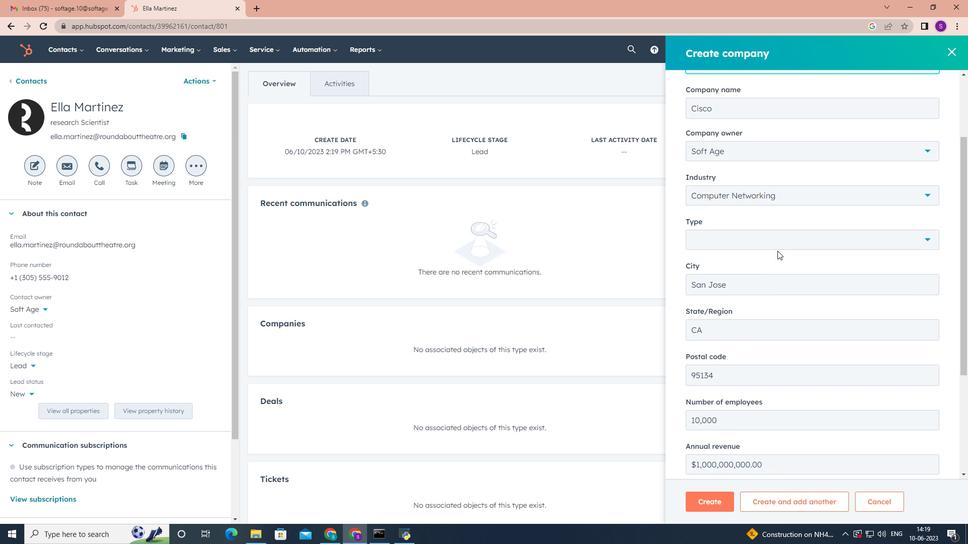 
Action: Mouse pressed left at (778, 250)
Screenshot: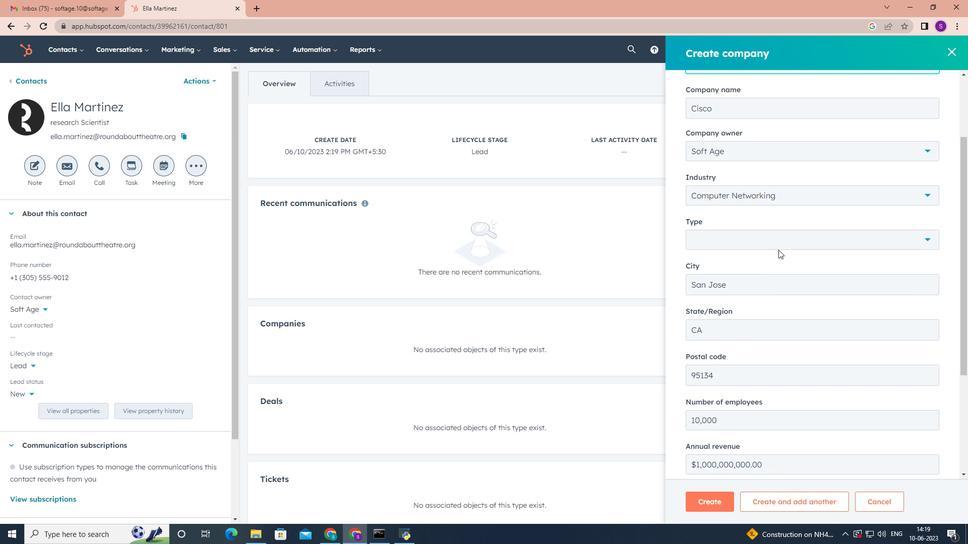 
Action: Mouse moved to (784, 244)
Screenshot: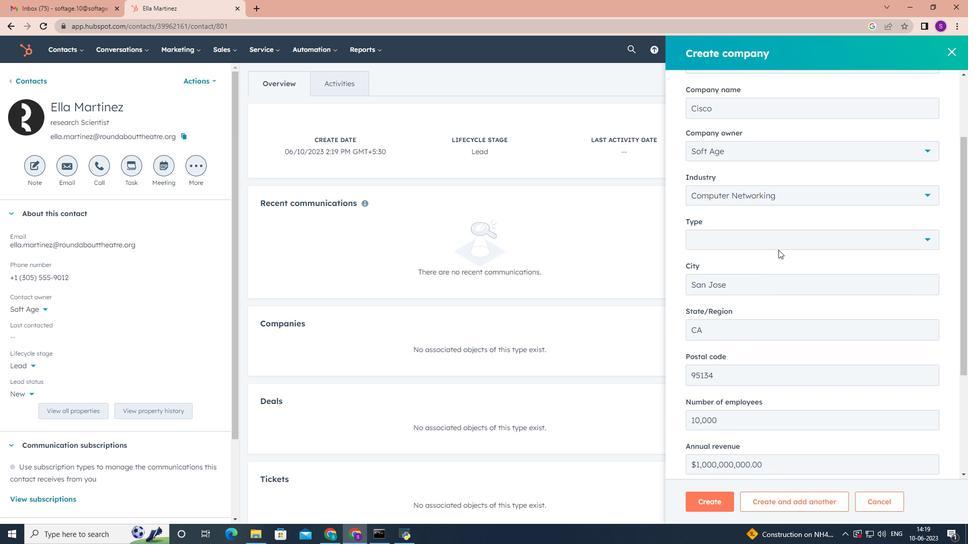 
Action: Mouse pressed left at (784, 244)
Screenshot: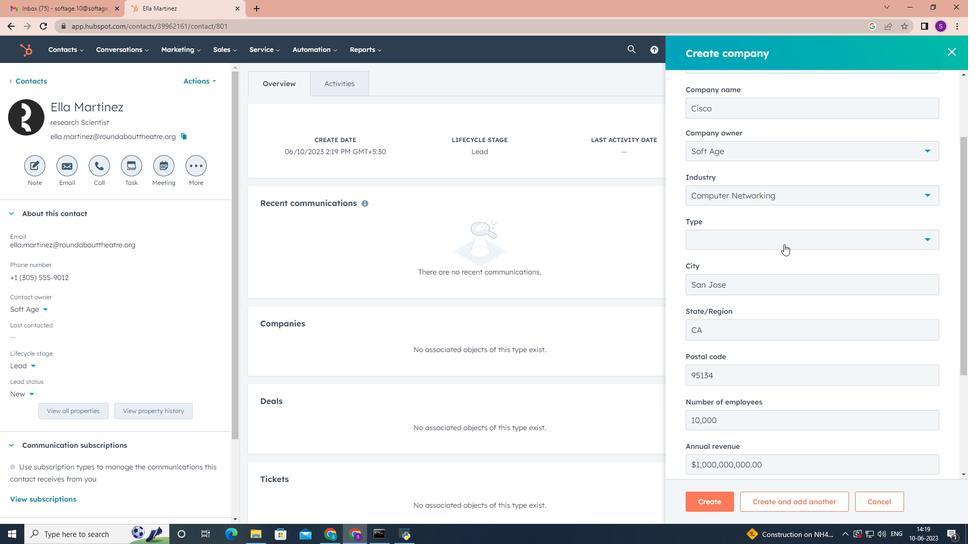 
Action: Mouse moved to (714, 341)
Screenshot: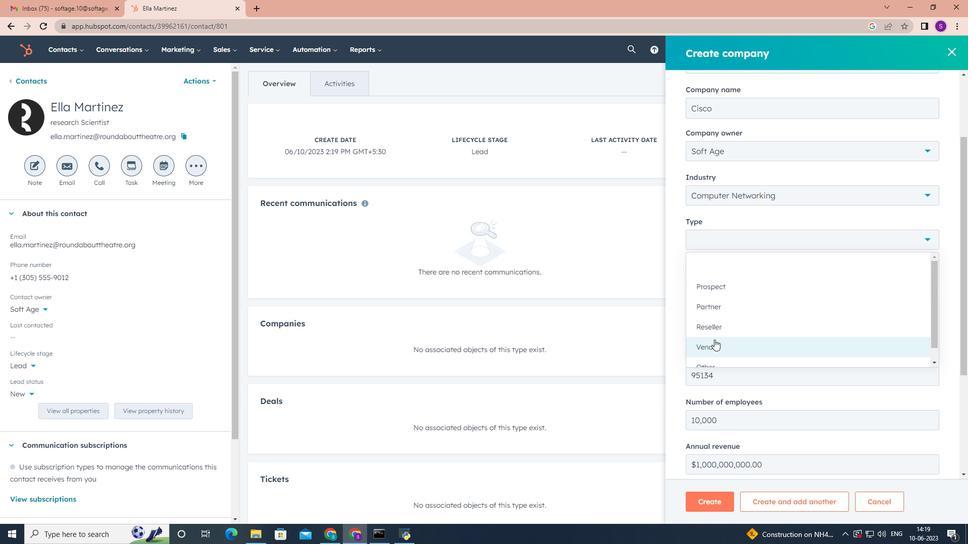 
Action: Mouse scrolled (714, 340) with delta (0, 0)
Screenshot: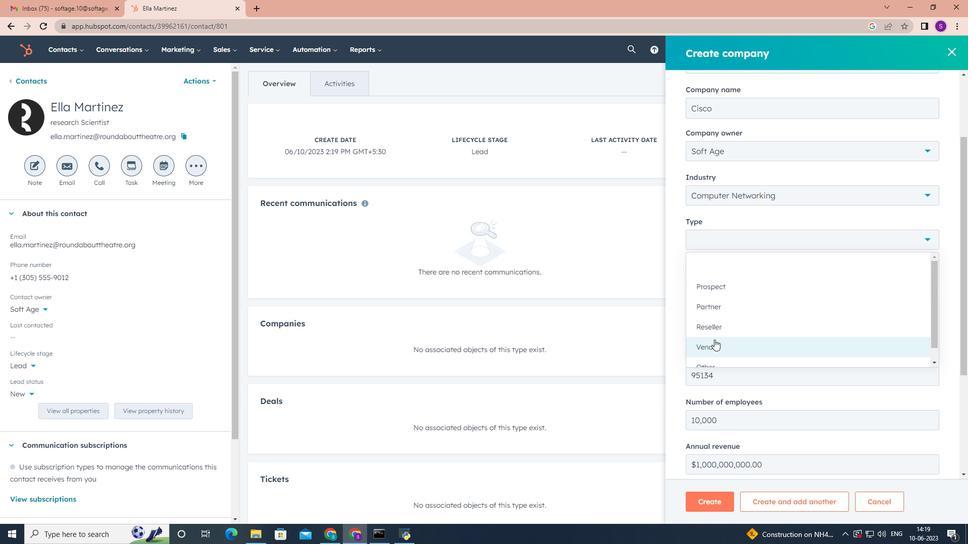 
Action: Mouse moved to (714, 343)
Screenshot: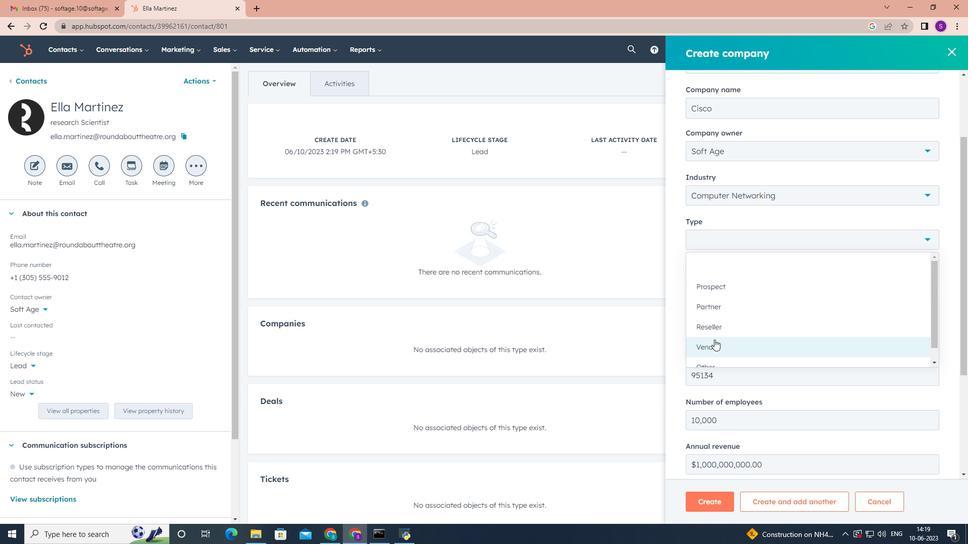 
Action: Mouse scrolled (714, 342) with delta (0, 0)
Screenshot: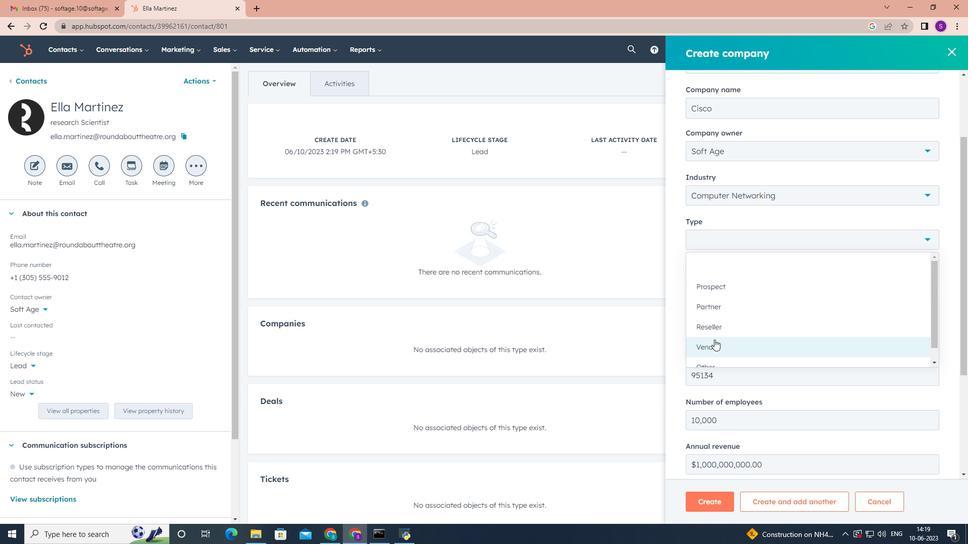 
Action: Mouse moved to (714, 344)
Screenshot: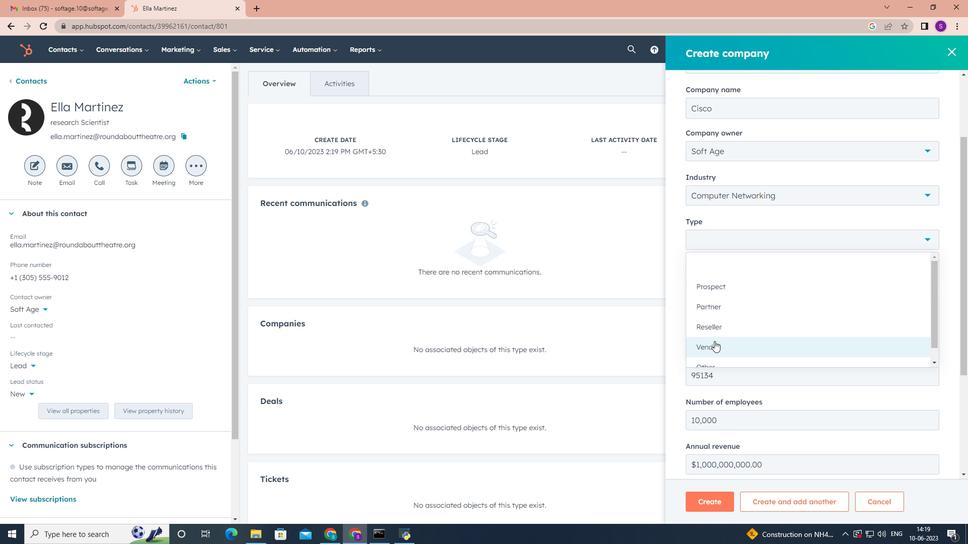 
Action: Mouse scrolled (714, 343) with delta (0, 0)
Screenshot: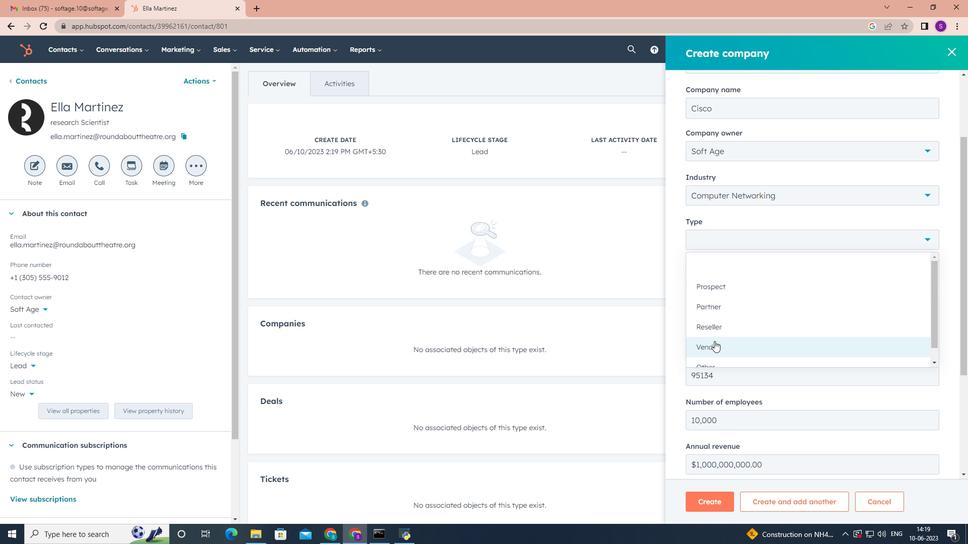 
Action: Mouse moved to (710, 354)
Screenshot: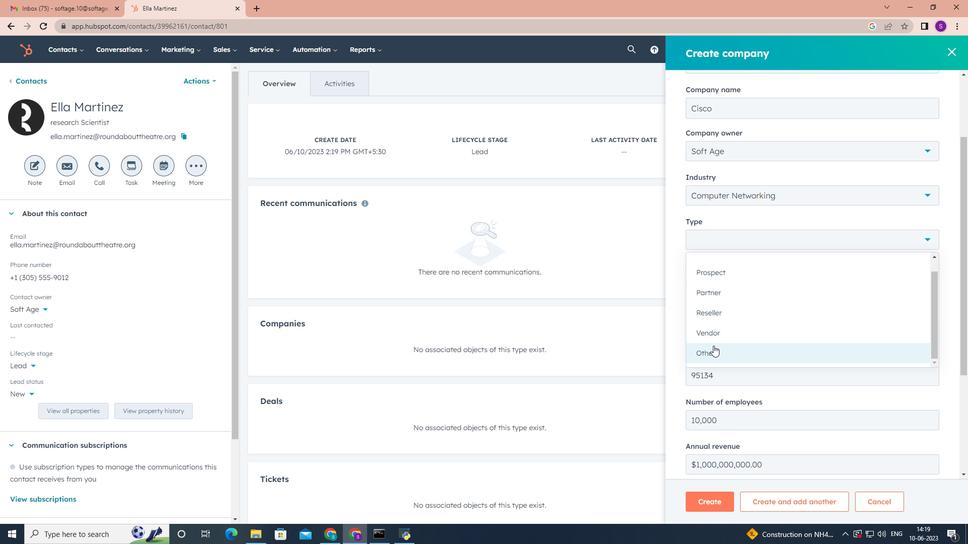 
Action: Mouse pressed left at (710, 354)
Screenshot: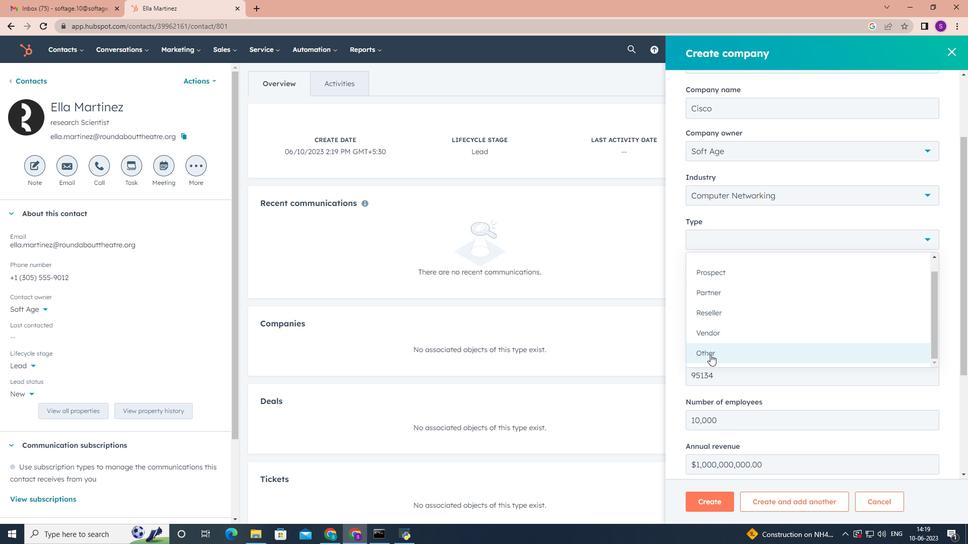 
Action: Mouse moved to (745, 333)
Screenshot: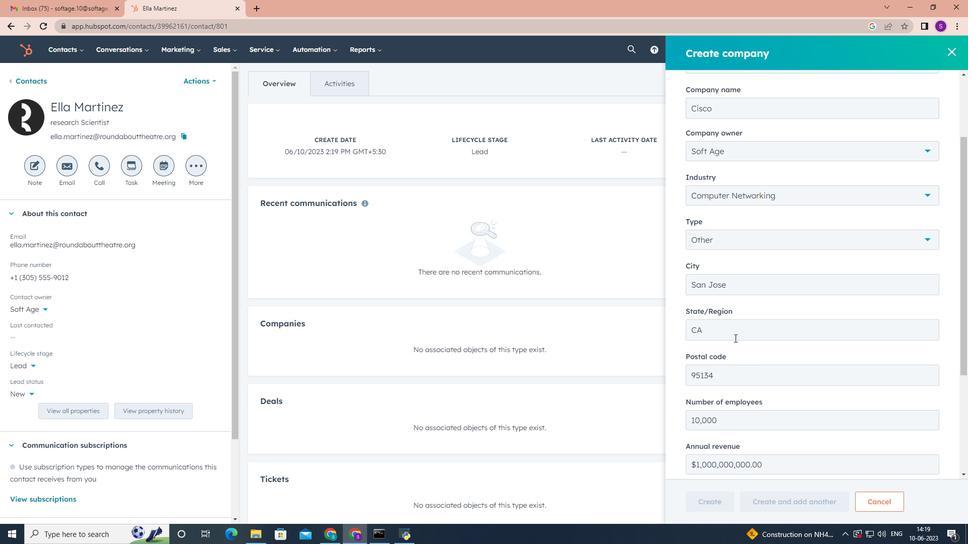 
Action: Mouse scrolled (745, 332) with delta (0, 0)
Screenshot: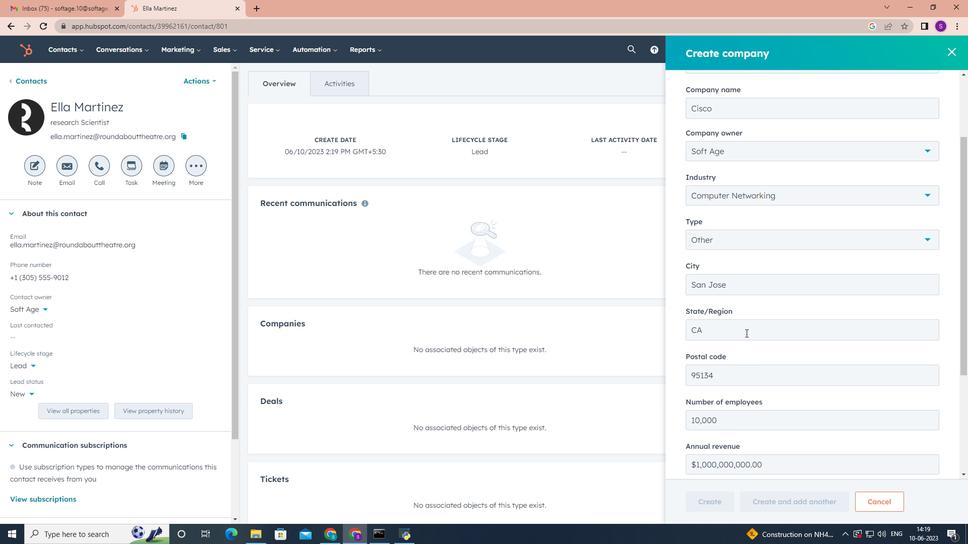
Action: Mouse scrolled (745, 332) with delta (0, 0)
Screenshot: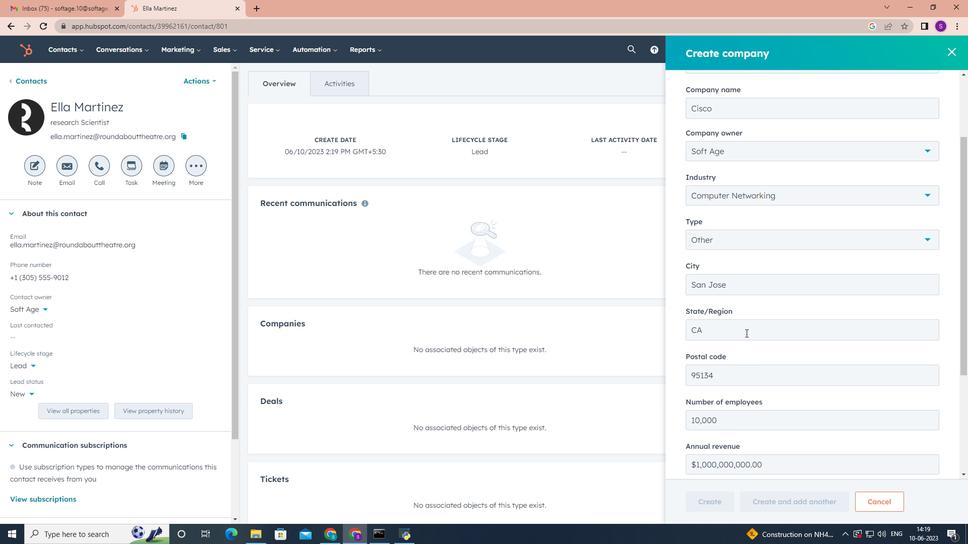 
Action: Mouse scrolled (745, 332) with delta (0, 0)
Screenshot: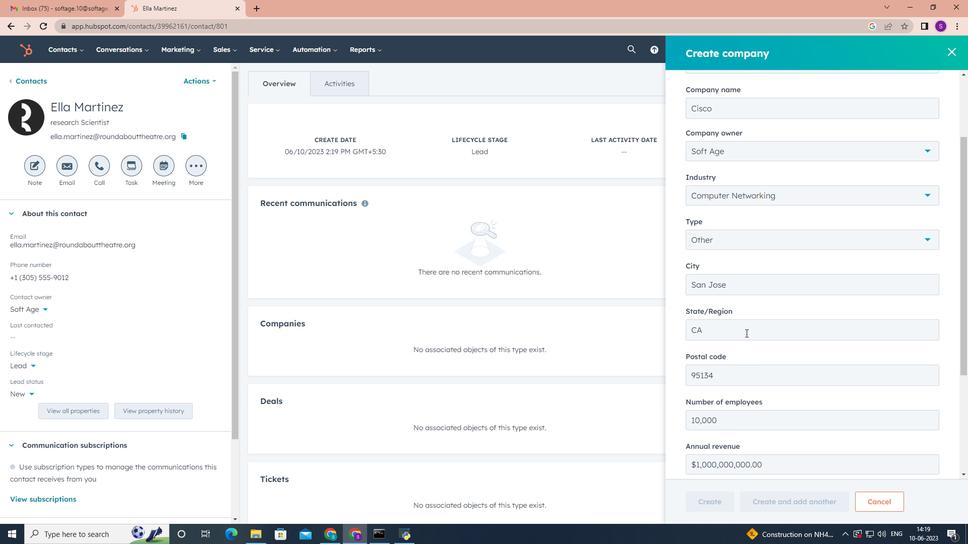 
Action: Mouse scrolled (745, 333) with delta (0, 0)
Screenshot: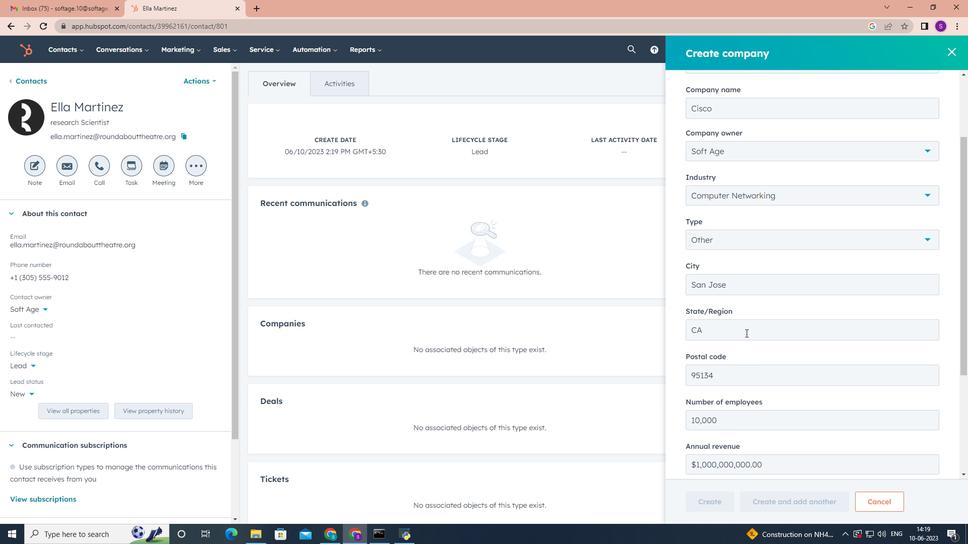 
Action: Mouse scrolled (745, 332) with delta (0, 0)
Screenshot: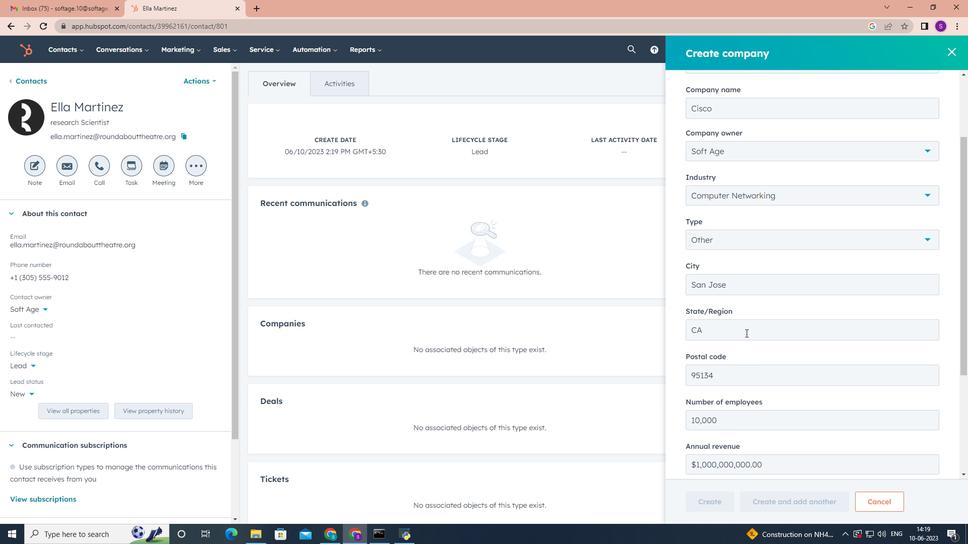 
Action: Mouse scrolled (745, 332) with delta (0, 0)
Screenshot: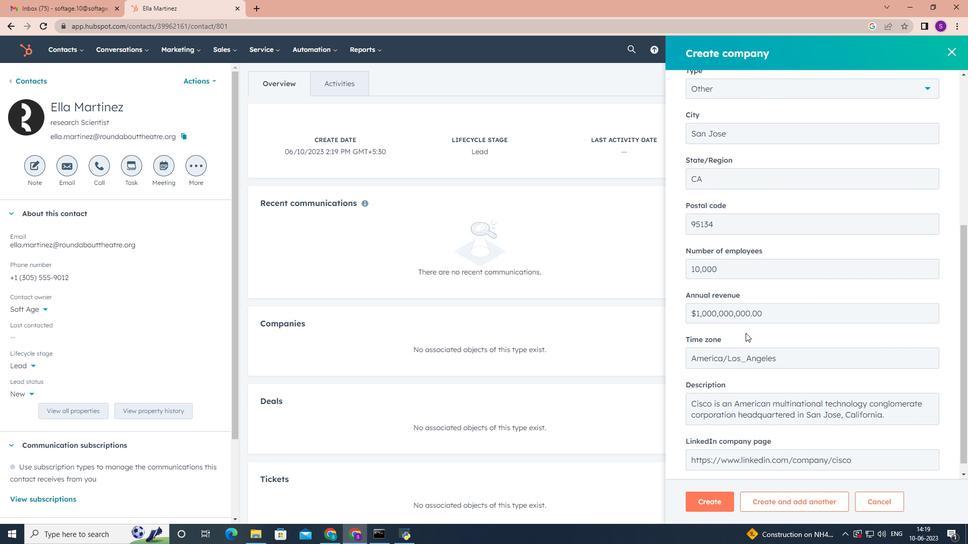 
Action: Mouse scrolled (745, 332) with delta (0, 0)
Screenshot: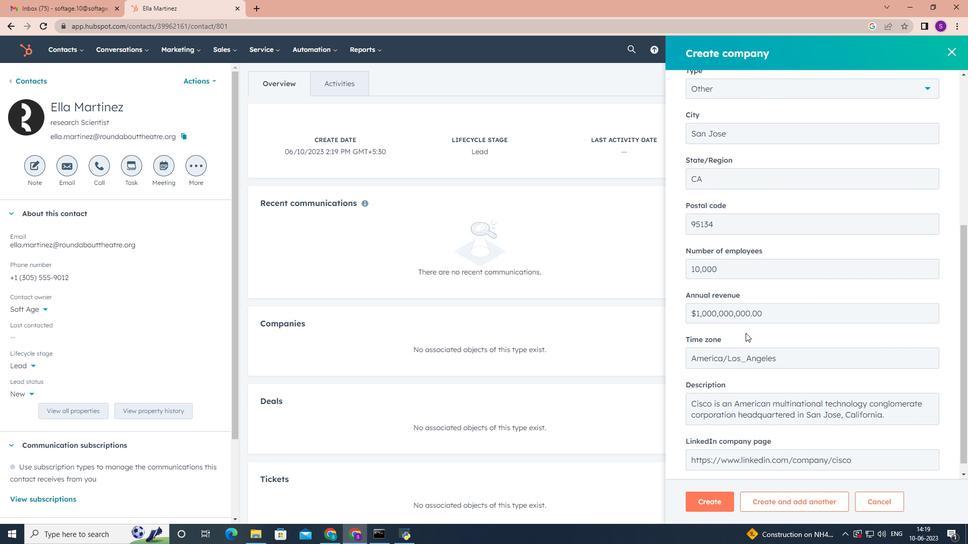 
Action: Mouse scrolled (745, 332) with delta (0, 0)
Screenshot: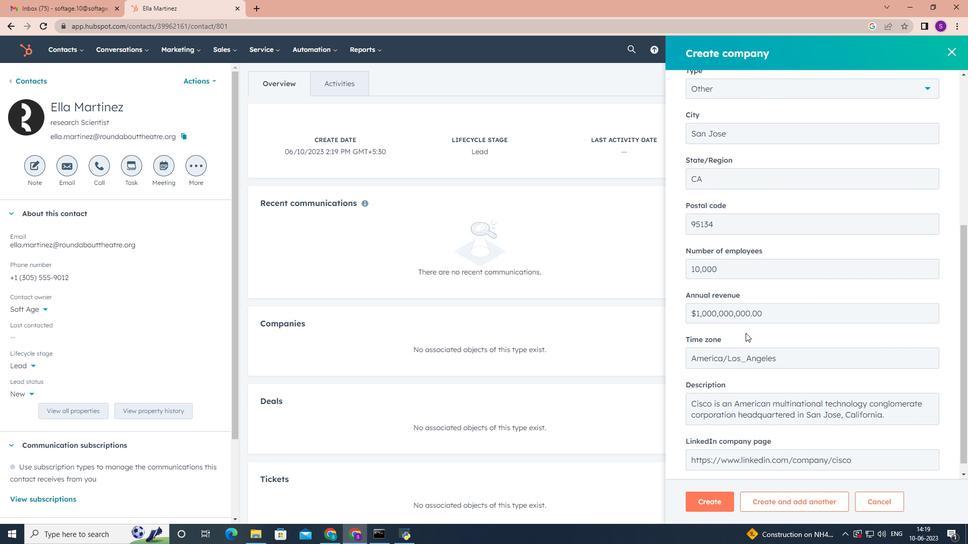 
Action: Mouse scrolled (745, 332) with delta (0, 0)
Screenshot: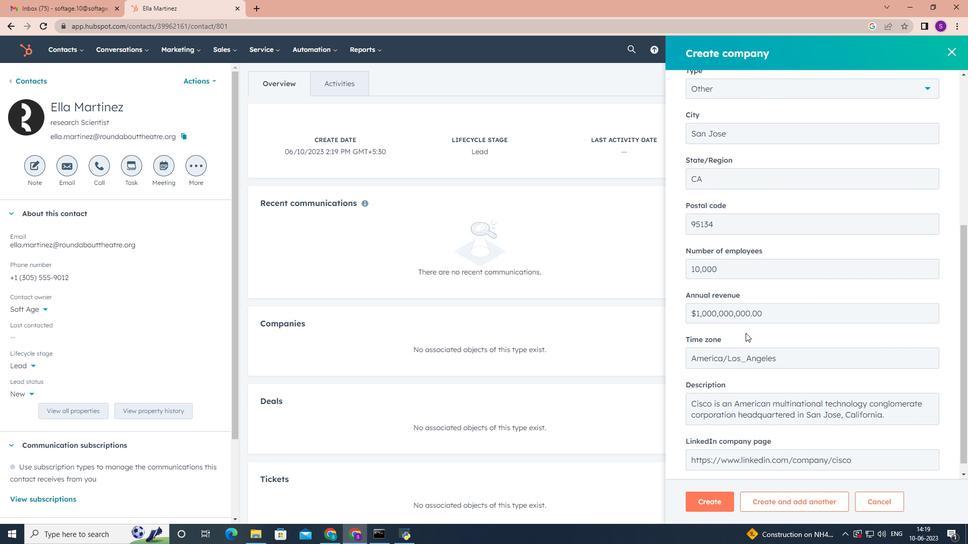 
Action: Mouse scrolled (745, 332) with delta (0, 0)
Screenshot: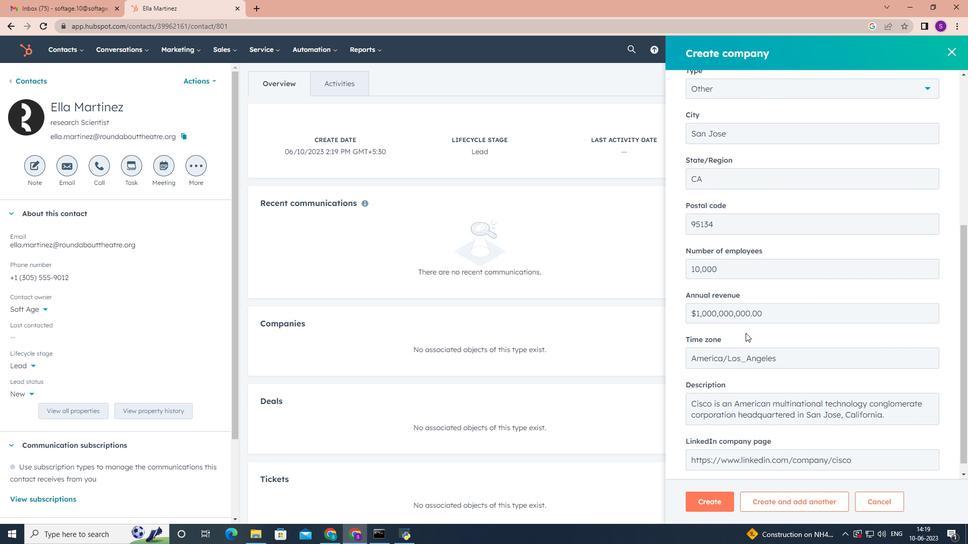 
Action: Mouse scrolled (745, 332) with delta (0, 0)
Screenshot: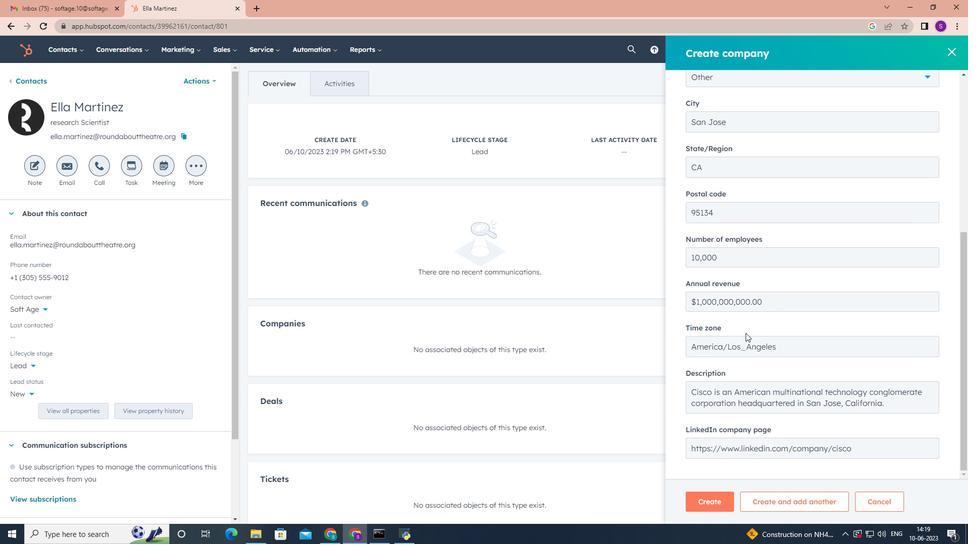 
Action: Mouse moved to (745, 333)
Screenshot: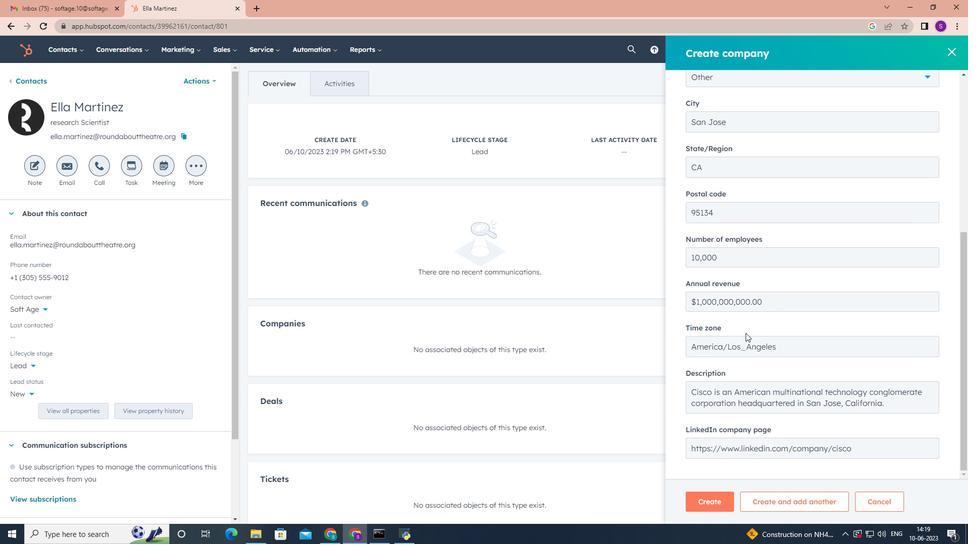 
Action: Mouse scrolled (745, 334) with delta (0, 0)
Screenshot: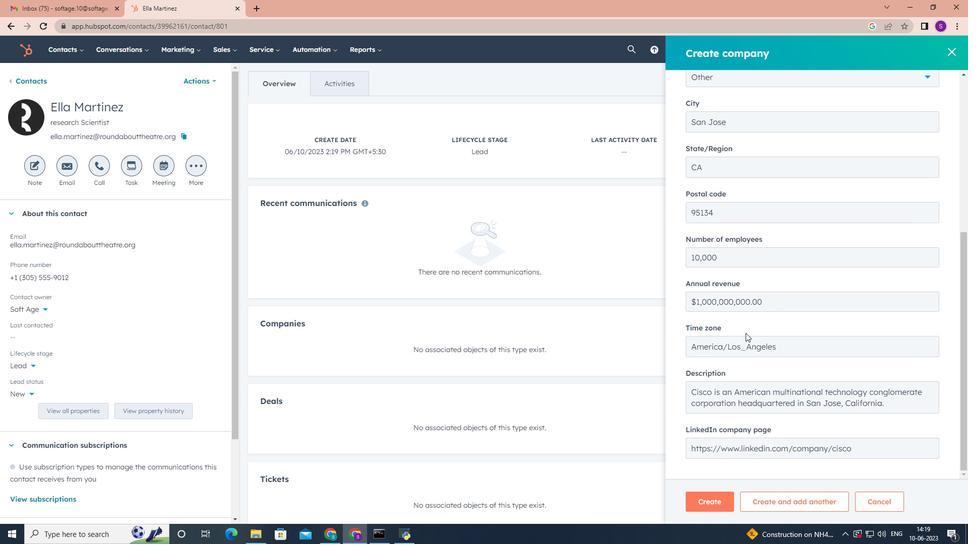 
Action: Mouse moved to (745, 336)
Screenshot: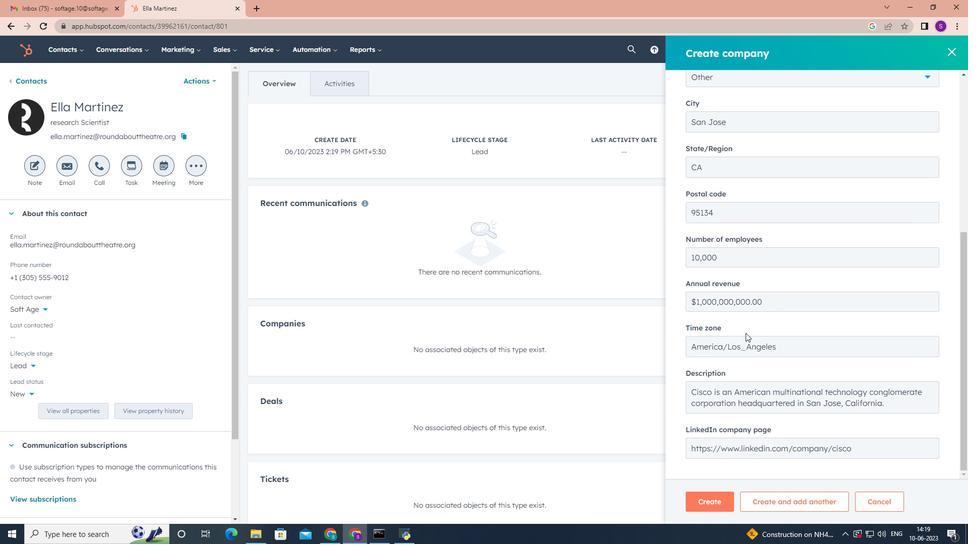 
Action: Mouse scrolled (745, 336) with delta (0, 0)
Screenshot: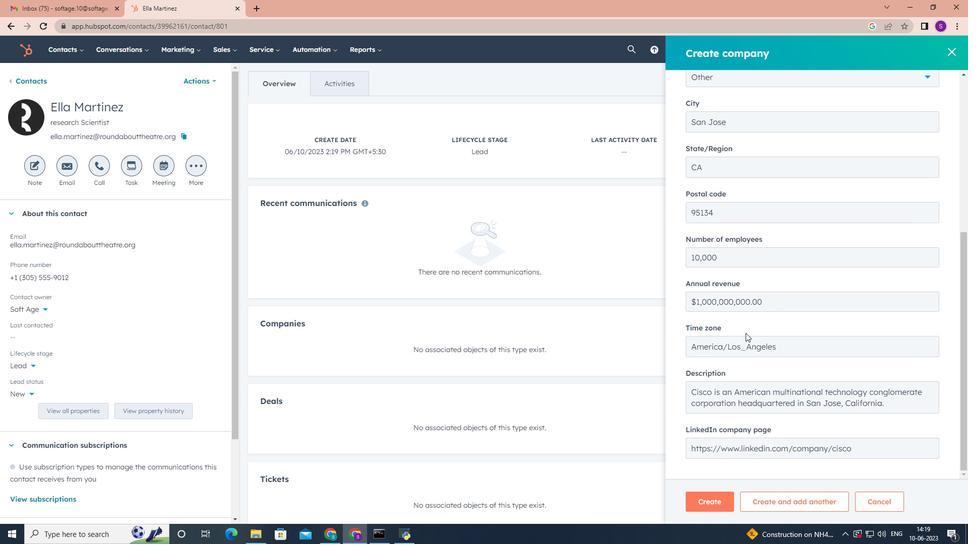
Action: Mouse moved to (744, 341)
Screenshot: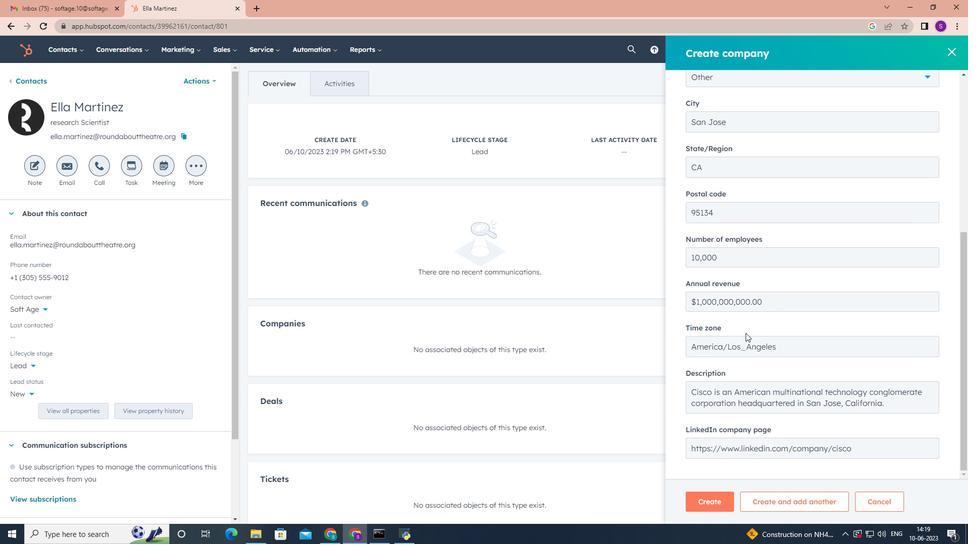
Action: Mouse scrolled (744, 340) with delta (0, 0)
Screenshot: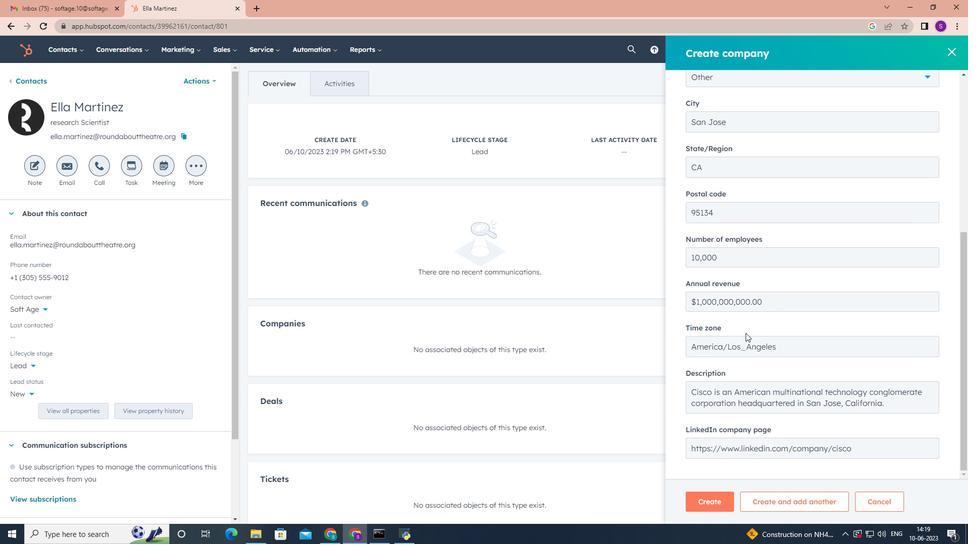
Action: Mouse moved to (710, 499)
Screenshot: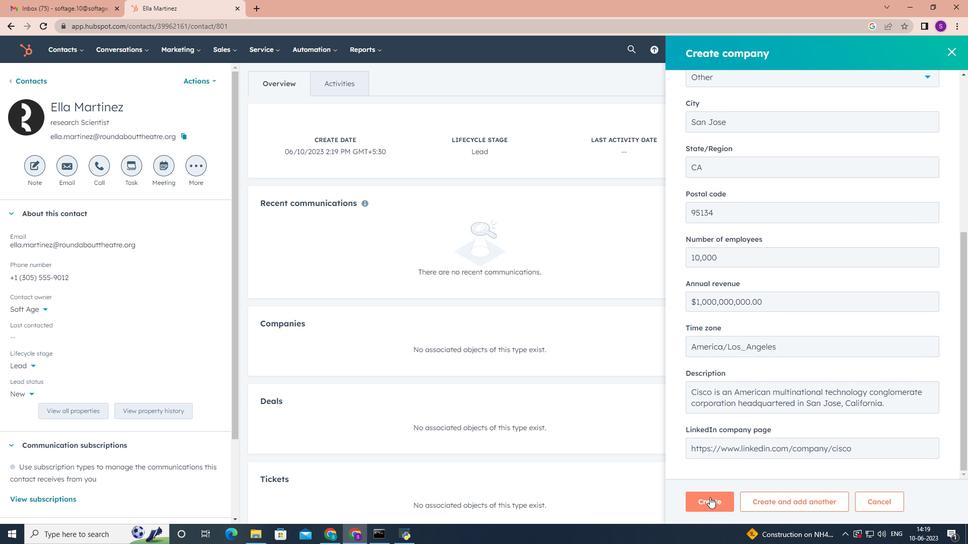 
Action: Mouse pressed left at (710, 499)
Screenshot: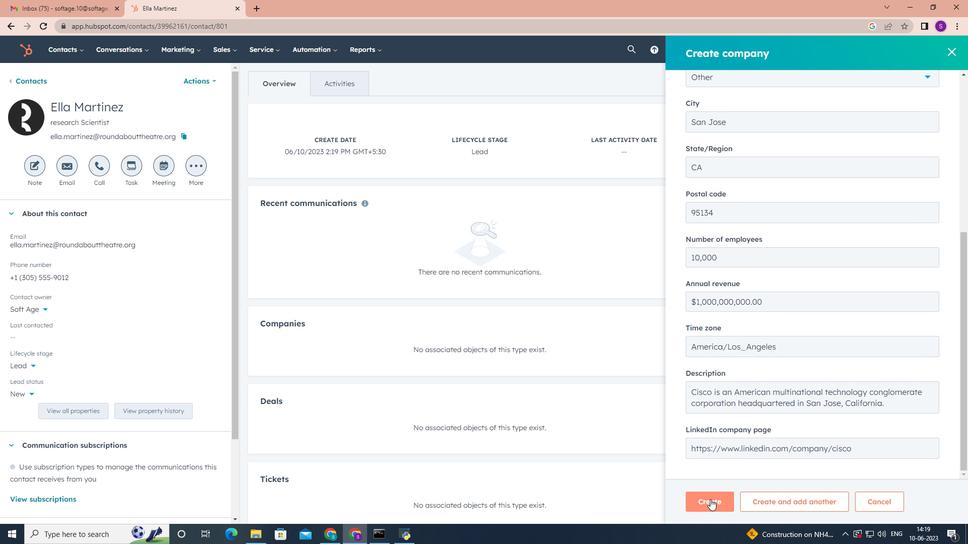 
Action: Mouse moved to (641, 305)
Screenshot: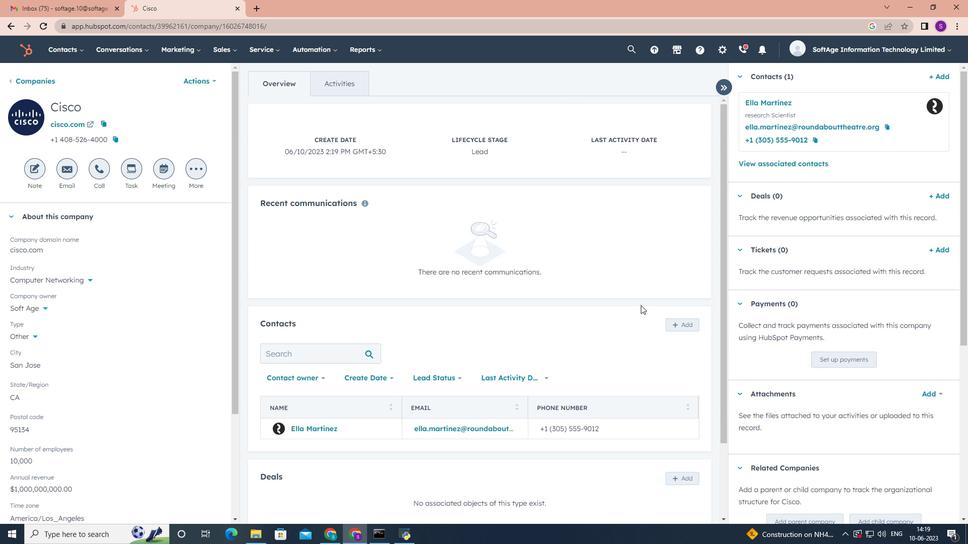 
Action: Mouse scrolled (641, 305) with delta (0, 0)
Screenshot: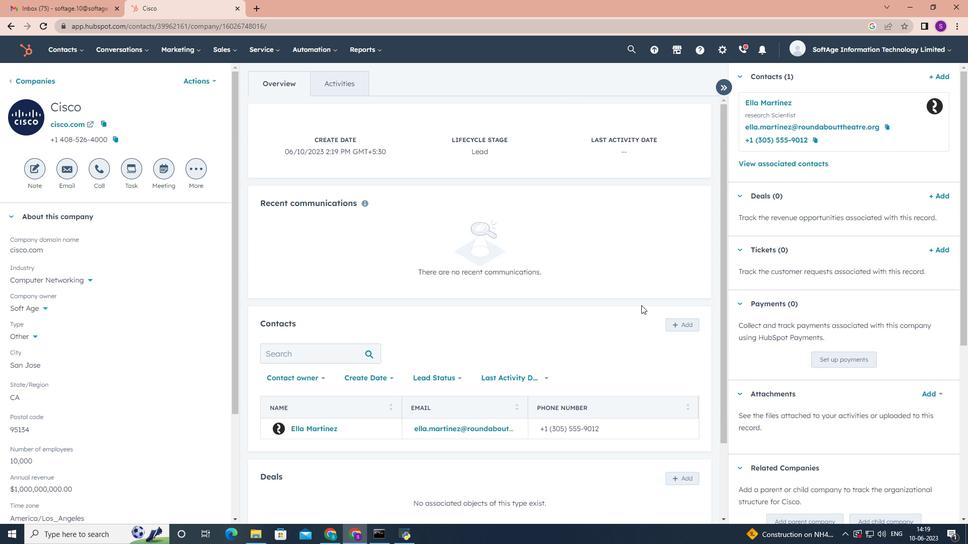 
Action: Mouse scrolled (641, 305) with delta (0, 0)
Screenshot: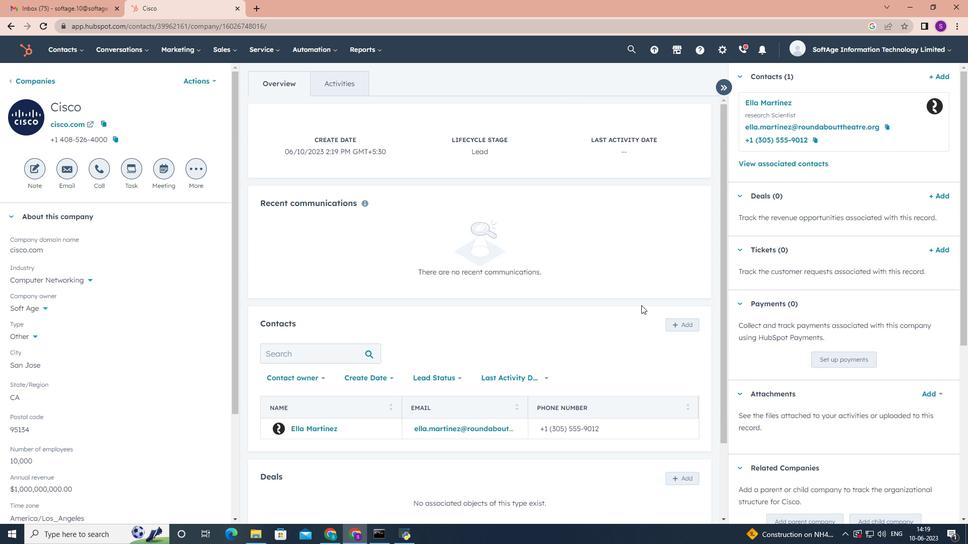 
Action: Mouse scrolled (641, 305) with delta (0, 0)
Screenshot: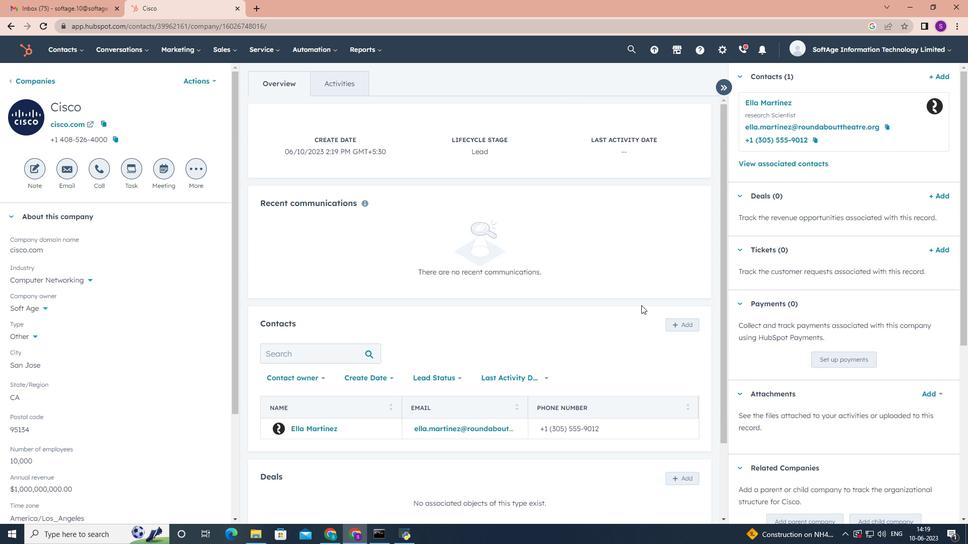 
